 Task: Add a signature Logan Nelson containing Have a great National Family Caregivers Month, Logan Nelson to email address softage.6@softage.net and add a label Employee handbooks
Action: Mouse moved to (981, 57)
Screenshot: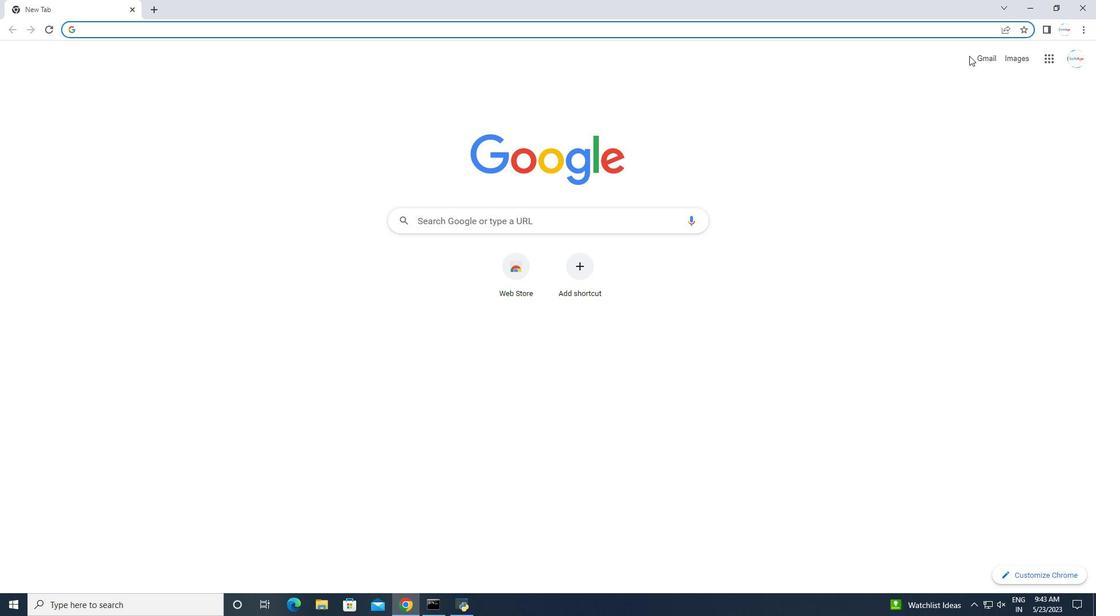 
Action: Mouse pressed left at (981, 57)
Screenshot: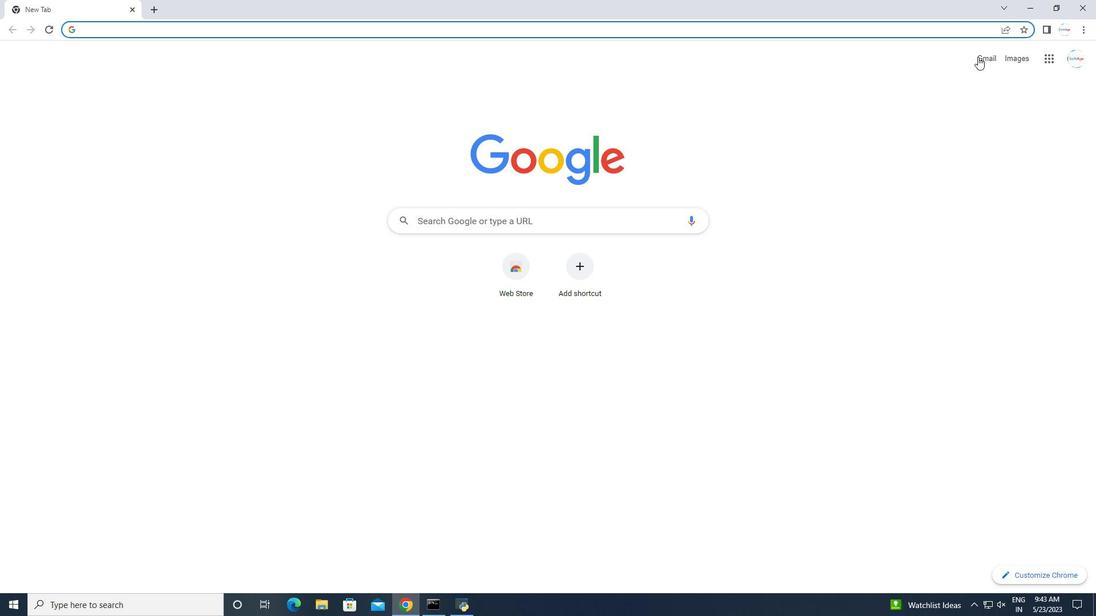 
Action: Mouse moved to (1019, 55)
Screenshot: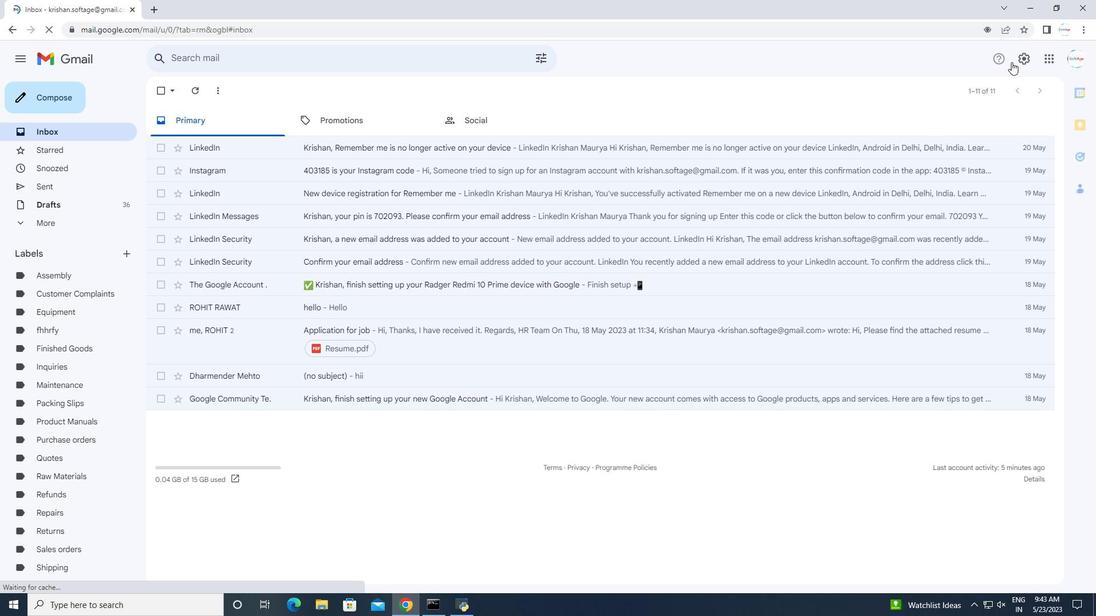 
Action: Mouse pressed left at (1019, 55)
Screenshot: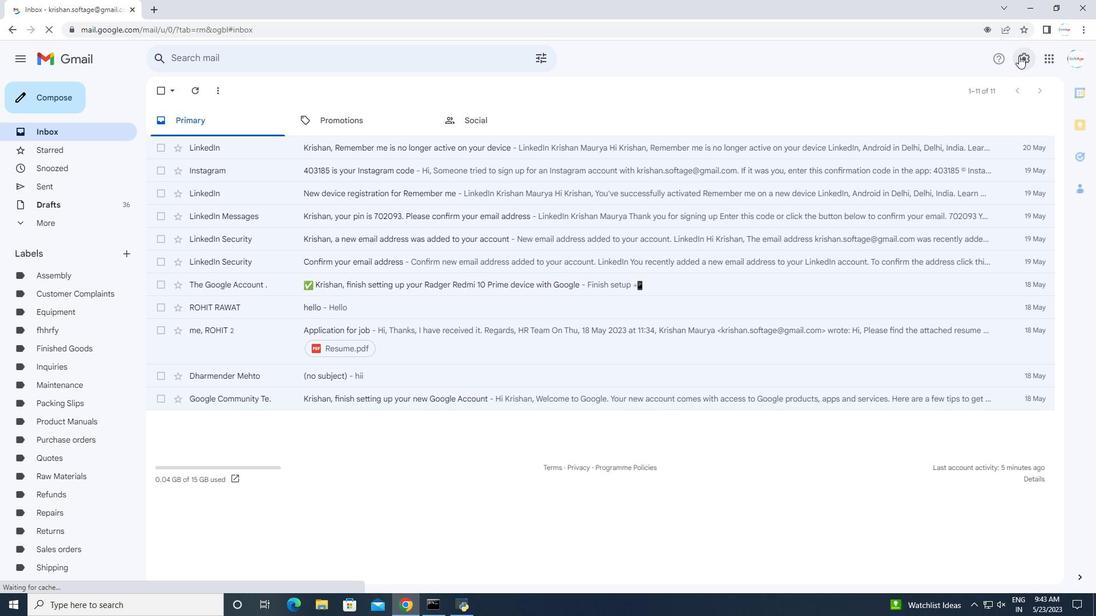 
Action: Mouse moved to (999, 115)
Screenshot: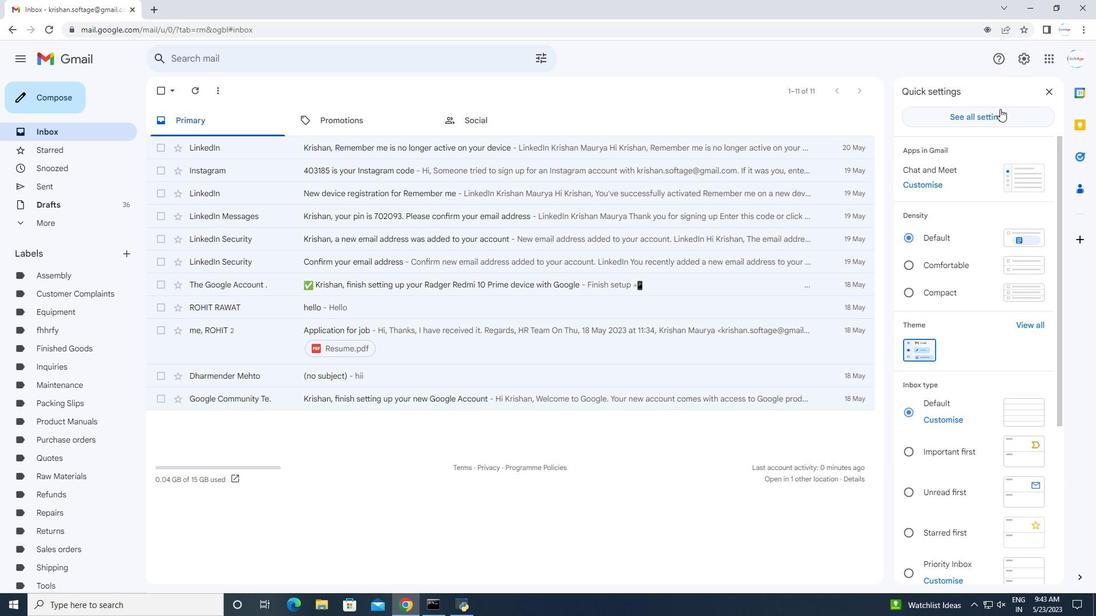
Action: Mouse pressed left at (999, 115)
Screenshot: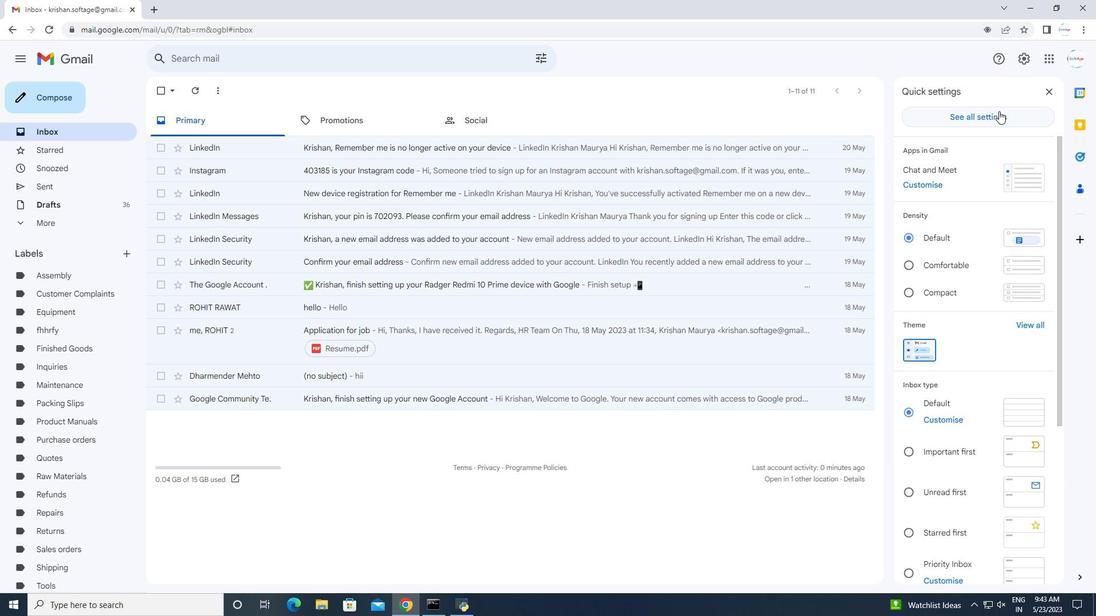 
Action: Mouse moved to (711, 286)
Screenshot: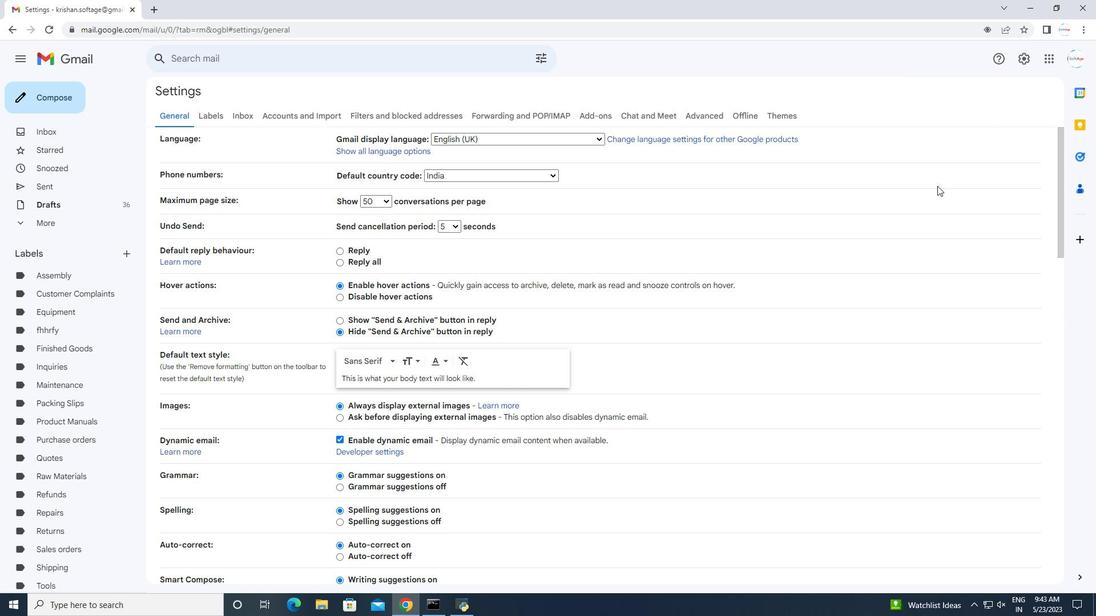 
Action: Mouse scrolled (711, 285) with delta (0, 0)
Screenshot: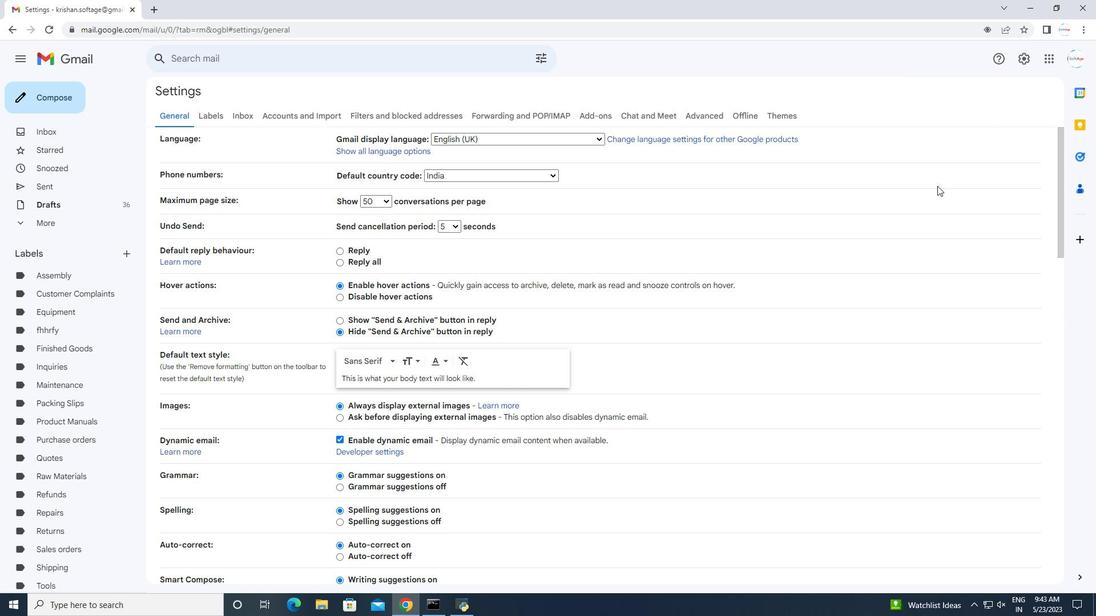 
Action: Mouse moved to (709, 287)
Screenshot: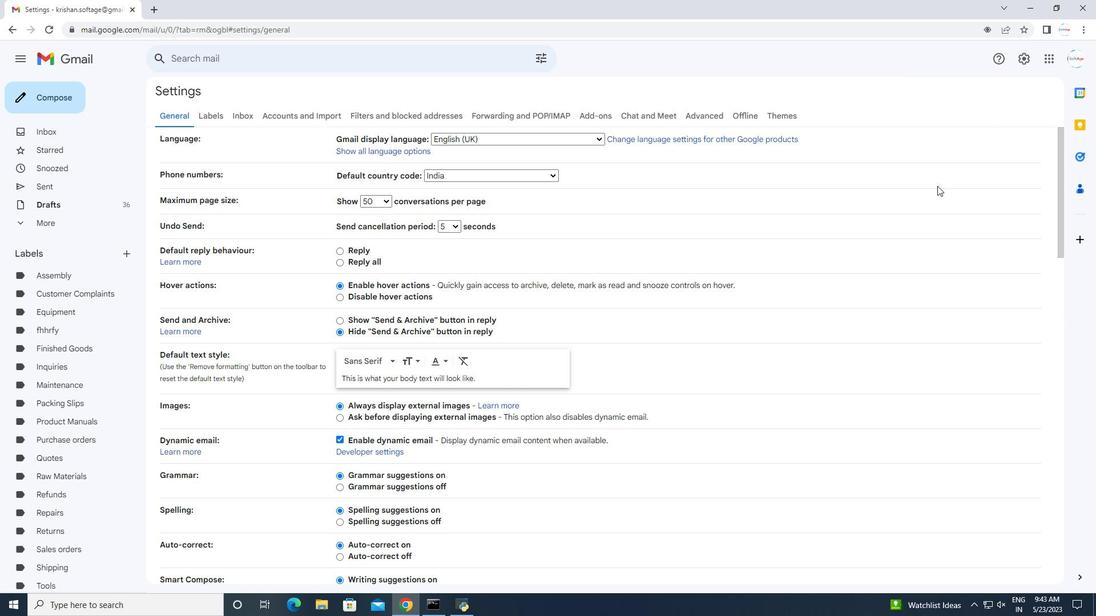 
Action: Mouse scrolled (709, 286) with delta (0, 0)
Screenshot: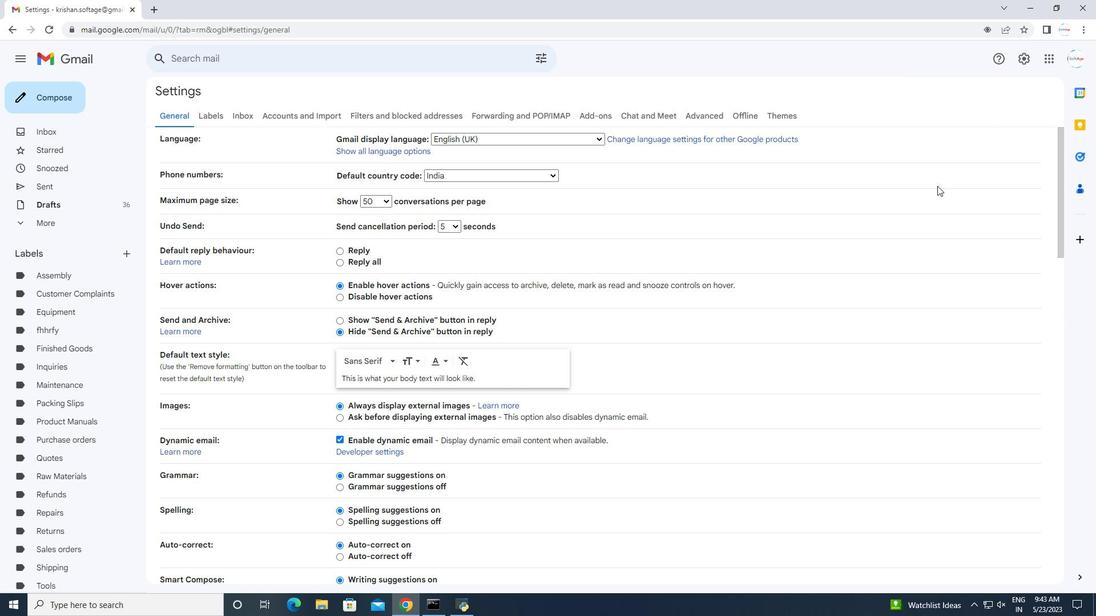 
Action: Mouse scrolled (709, 286) with delta (0, 0)
Screenshot: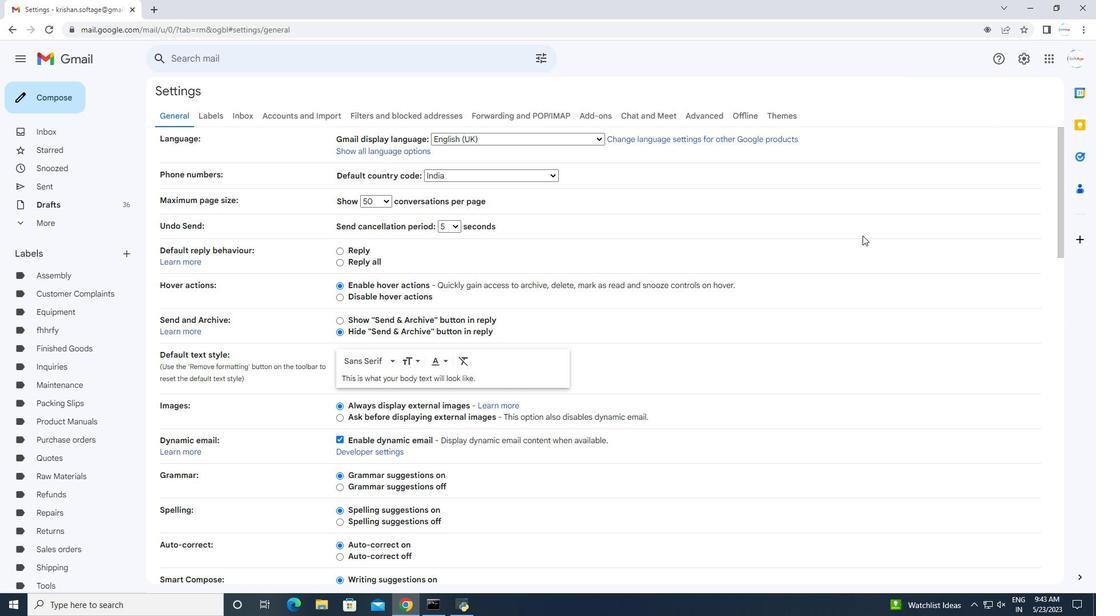 
Action: Mouse scrolled (709, 286) with delta (0, 0)
Screenshot: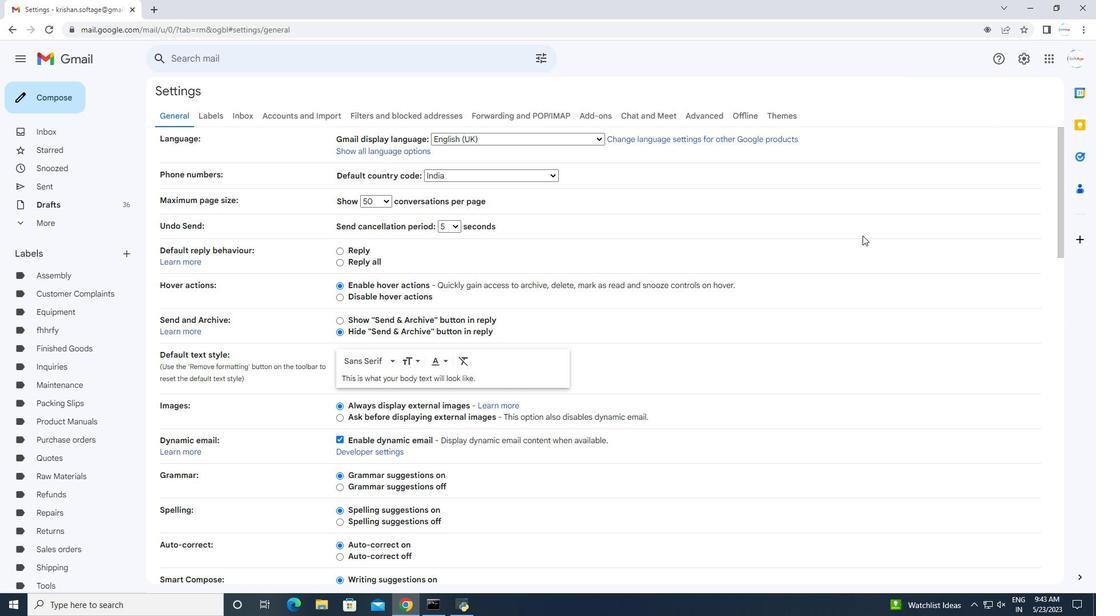 
Action: Mouse scrolled (709, 286) with delta (0, 0)
Screenshot: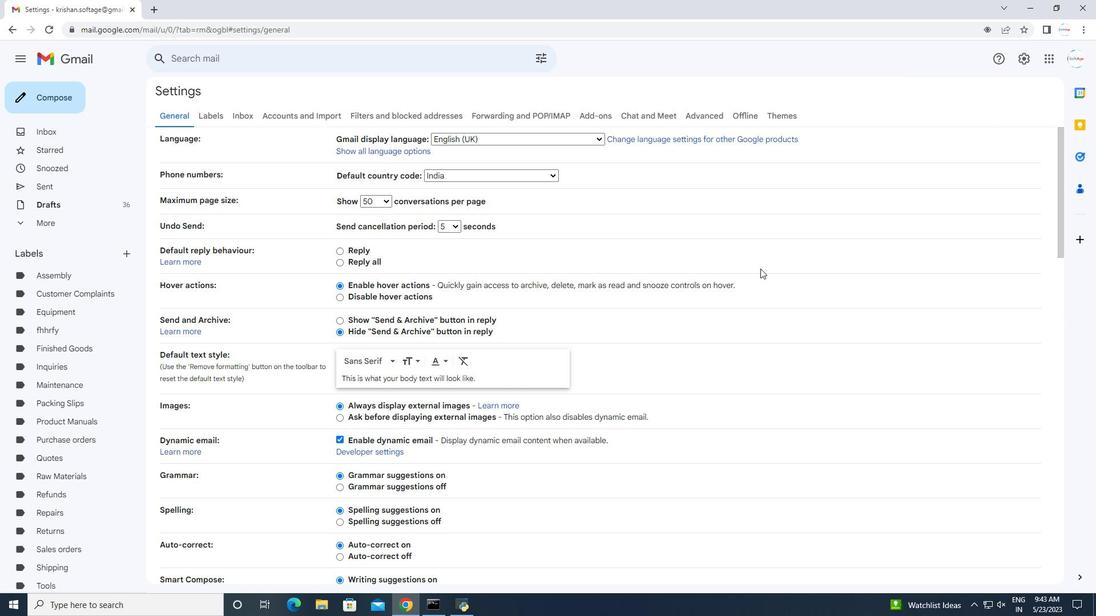 
Action: Mouse scrolled (709, 286) with delta (0, 0)
Screenshot: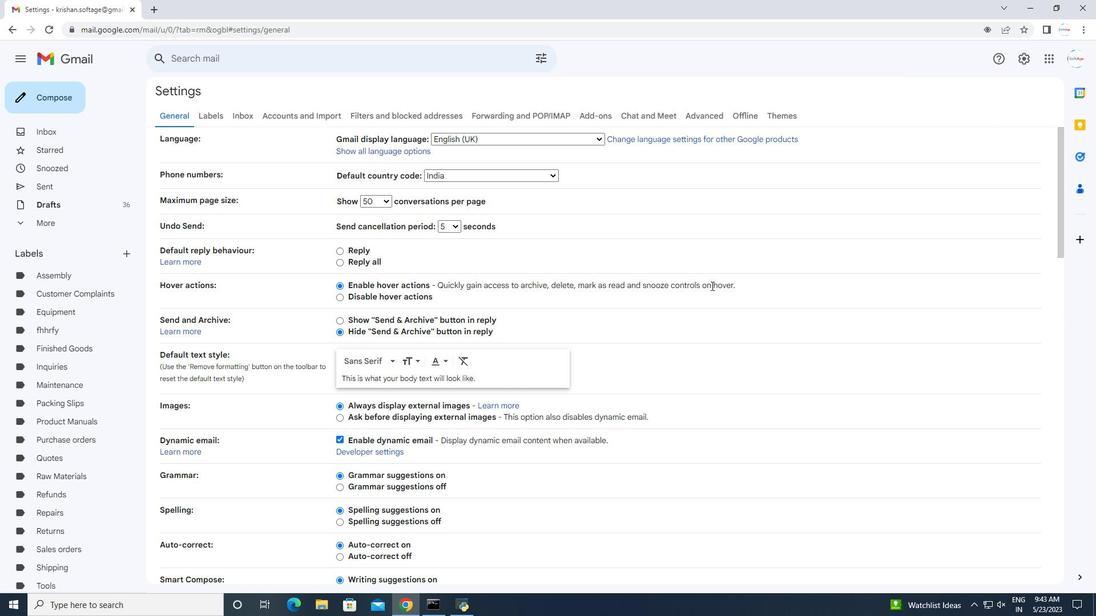 
Action: Mouse moved to (708, 290)
Screenshot: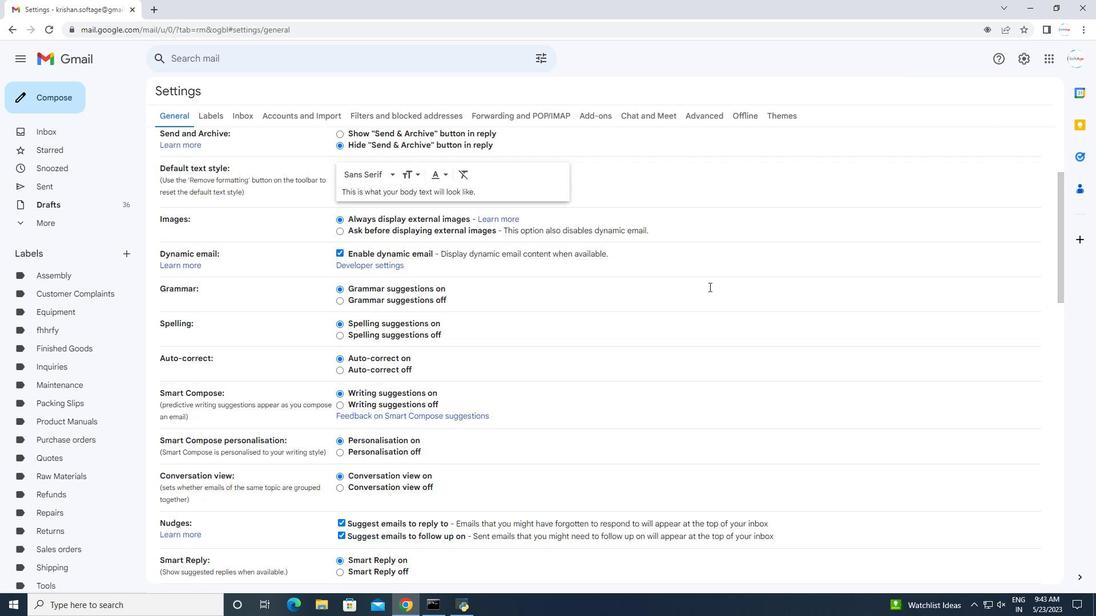 
Action: Mouse scrolled (708, 289) with delta (0, 0)
Screenshot: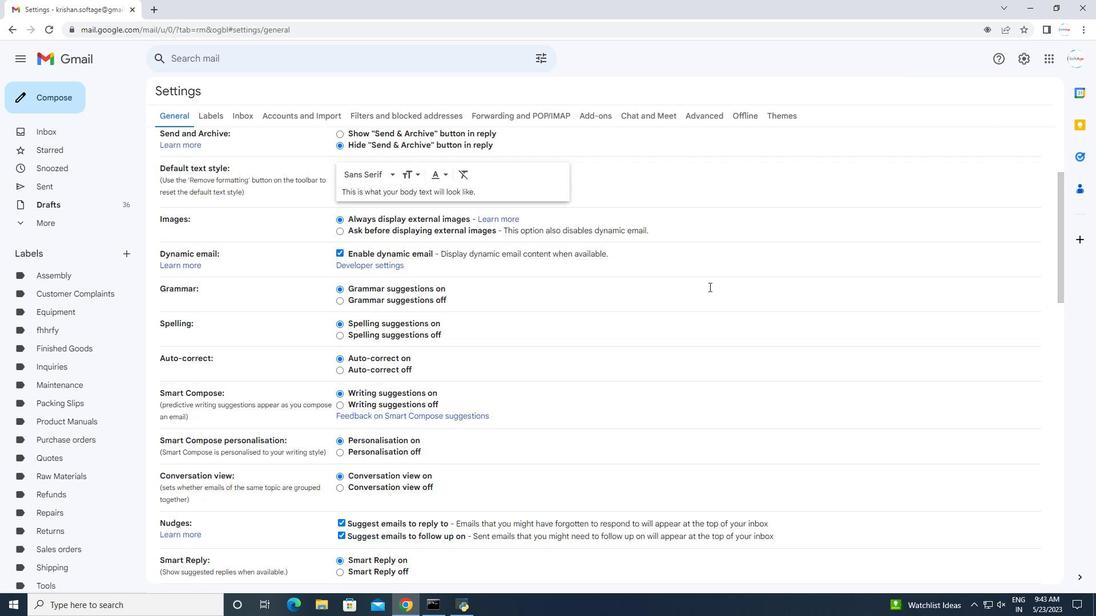 
Action: Mouse moved to (708, 291)
Screenshot: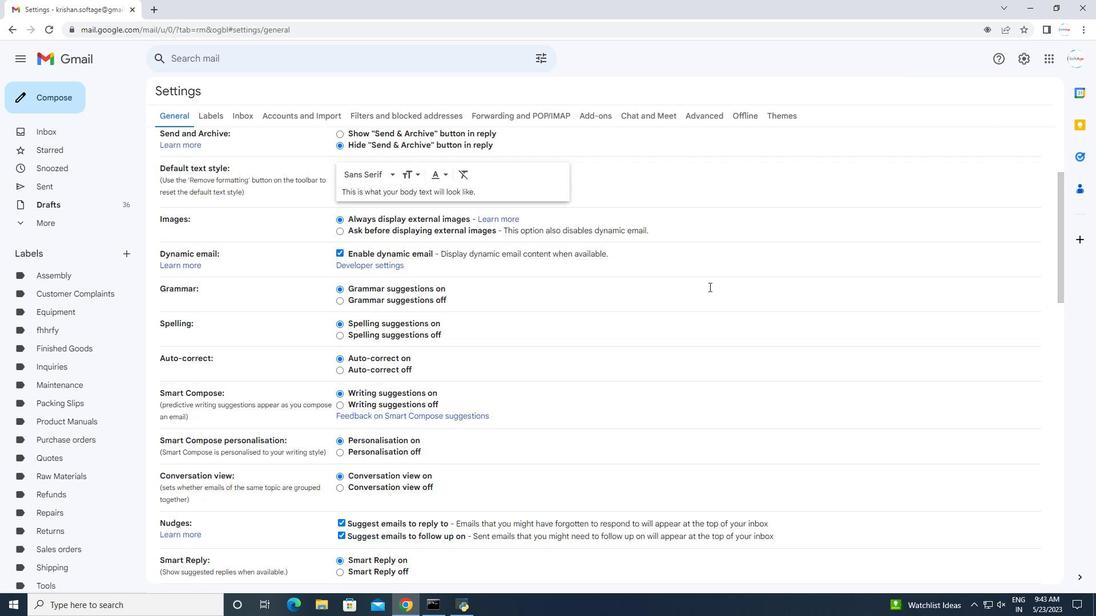 
Action: Mouse scrolled (708, 290) with delta (0, 0)
Screenshot: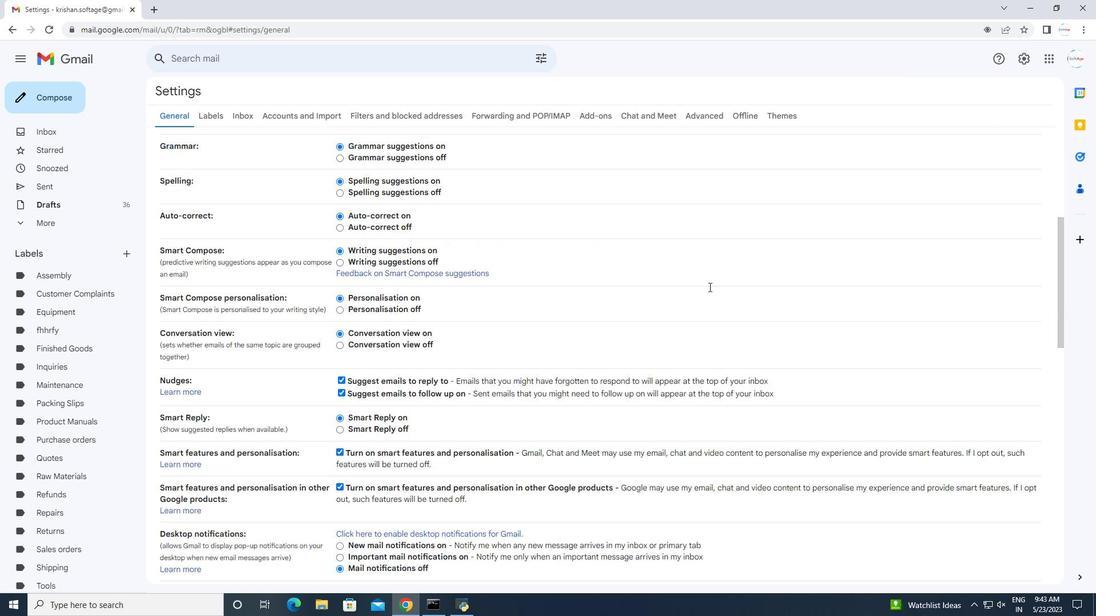 
Action: Mouse scrolled (708, 290) with delta (0, 0)
Screenshot: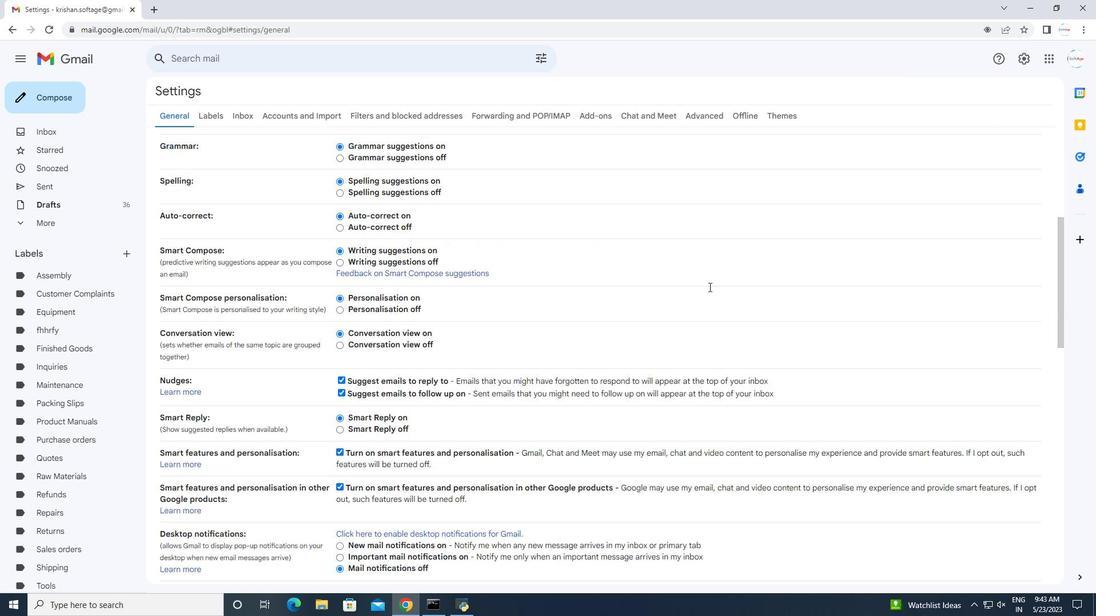 
Action: Mouse scrolled (708, 290) with delta (0, 0)
Screenshot: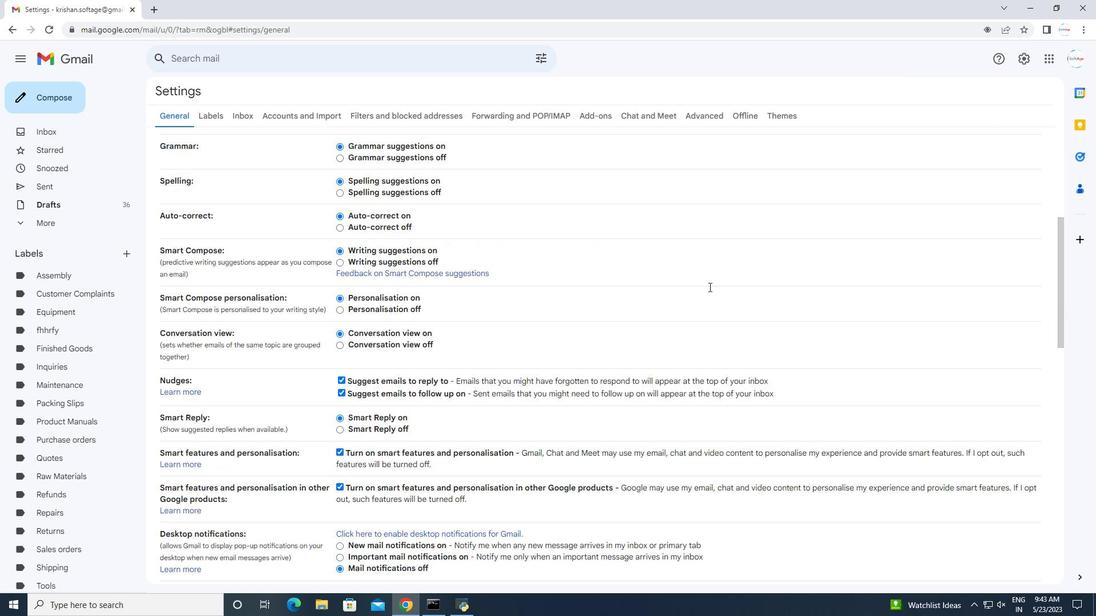 
Action: Mouse moved to (701, 303)
Screenshot: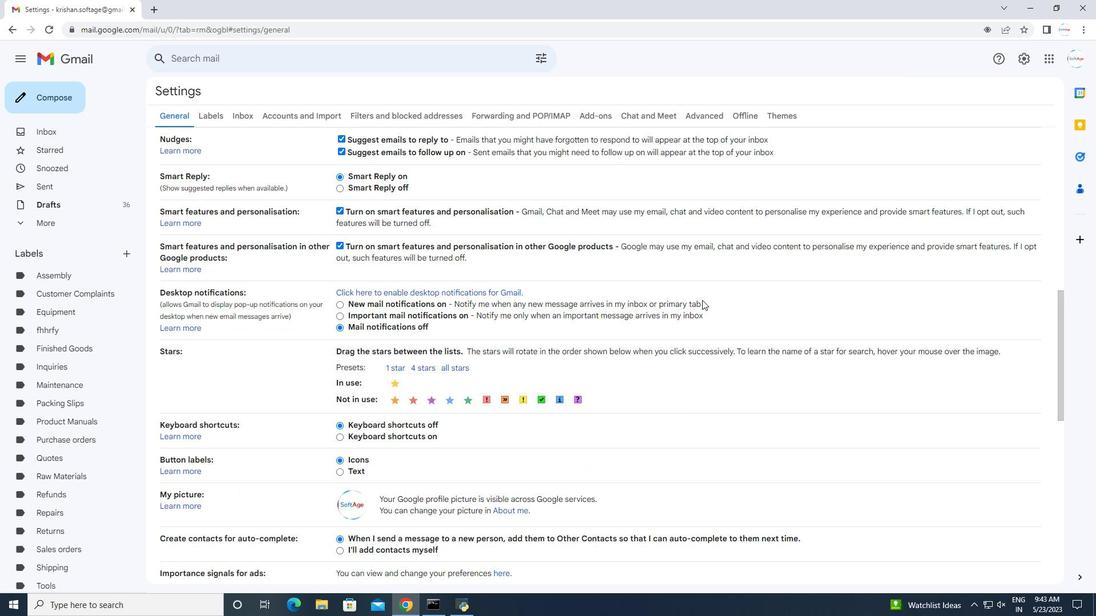 
Action: Mouse scrolled (701, 302) with delta (0, 0)
Screenshot: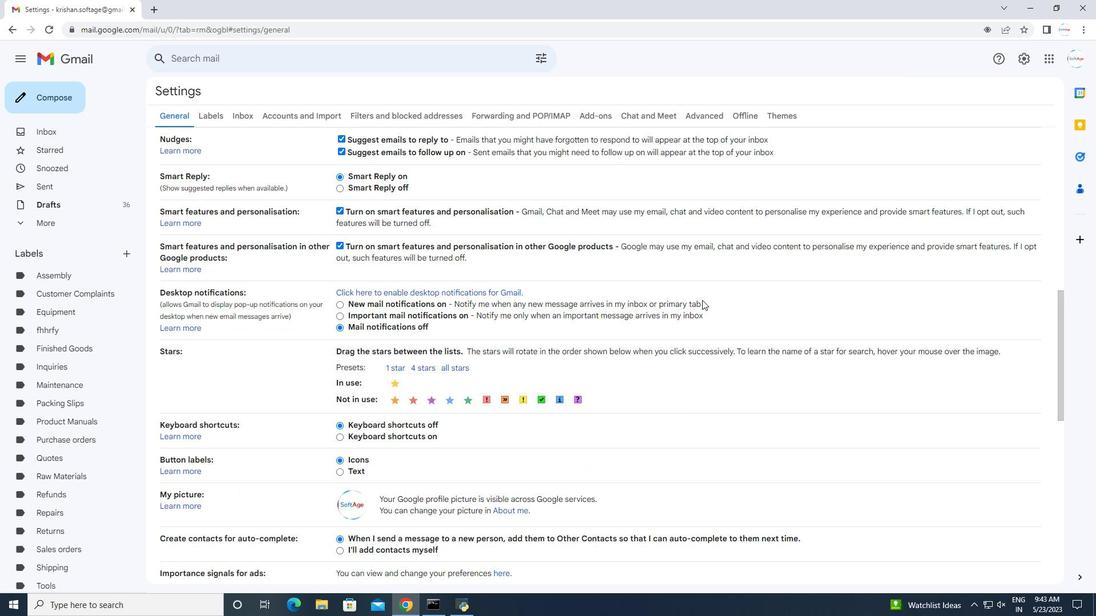 
Action: Mouse scrolled (701, 302) with delta (0, 0)
Screenshot: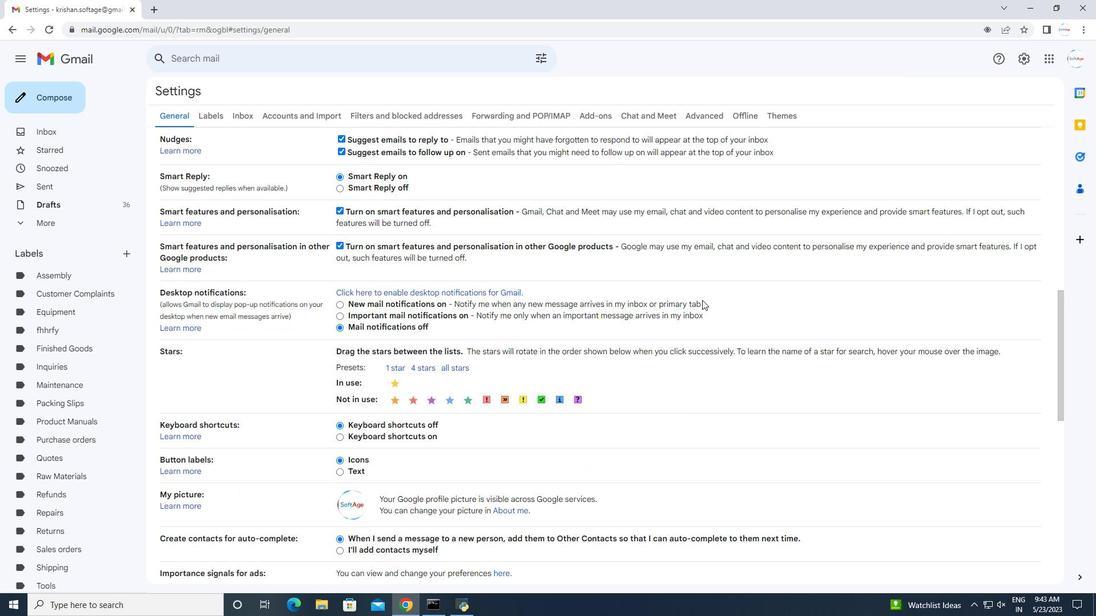 
Action: Mouse scrolled (701, 302) with delta (0, 0)
Screenshot: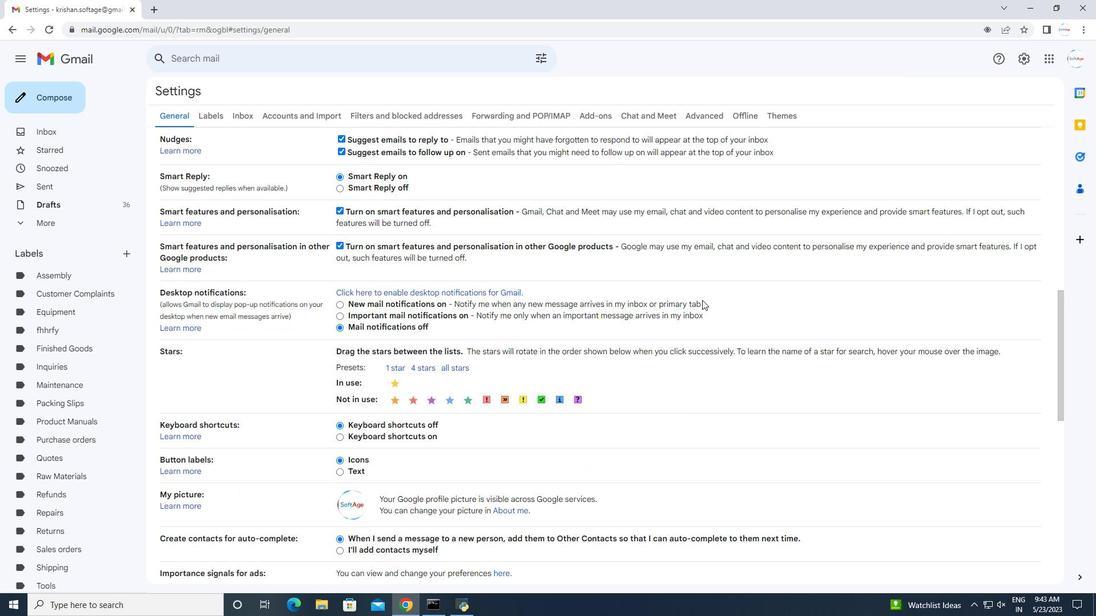 
Action: Mouse moved to (689, 318)
Screenshot: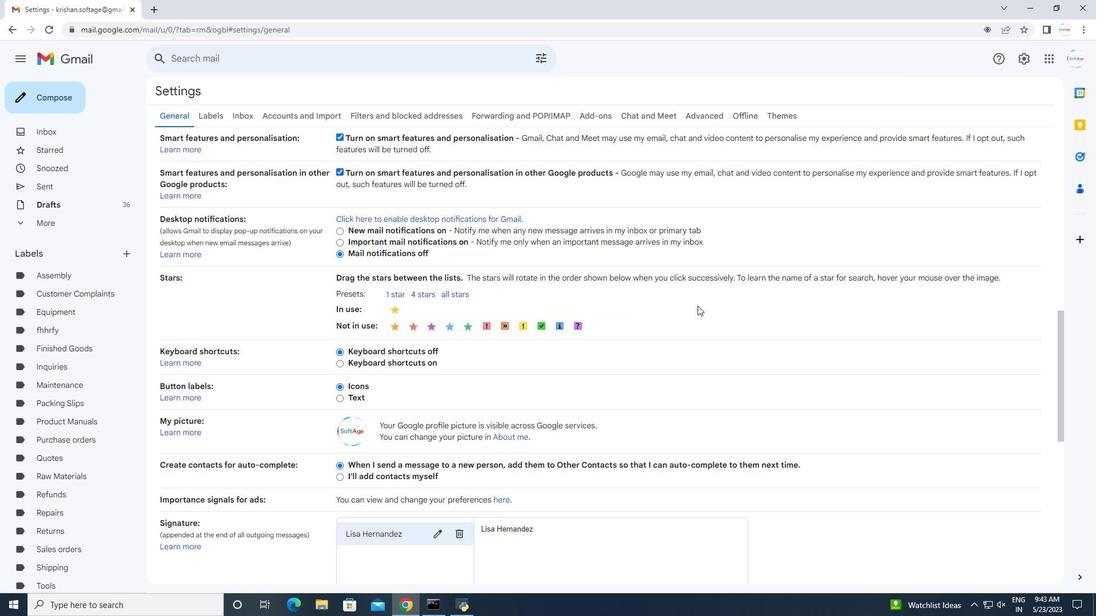 
Action: Mouse scrolled (689, 317) with delta (0, 0)
Screenshot: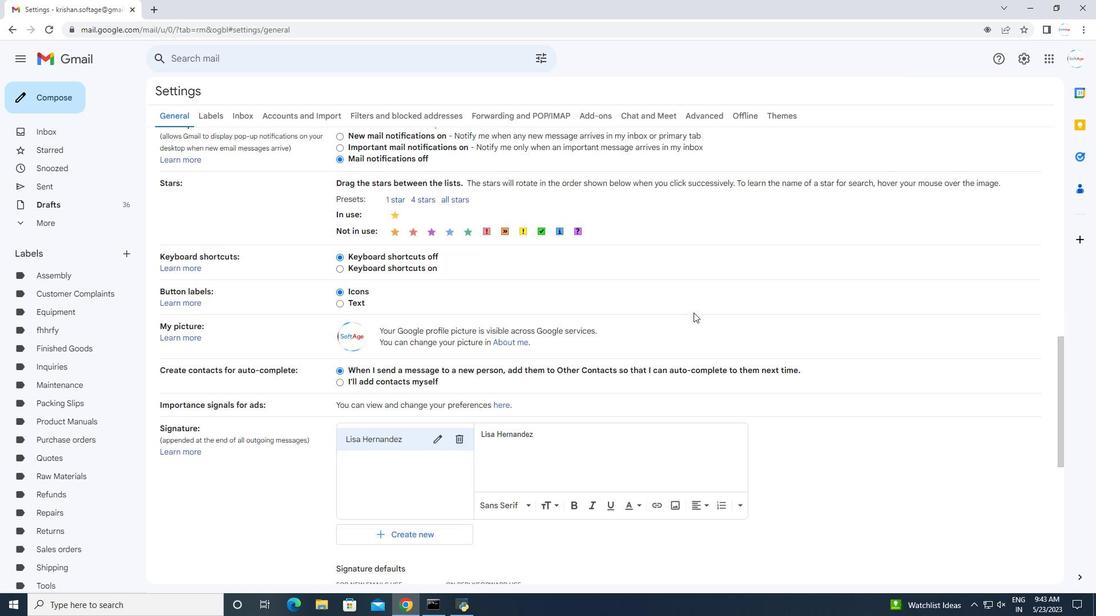 
Action: Mouse moved to (689, 319)
Screenshot: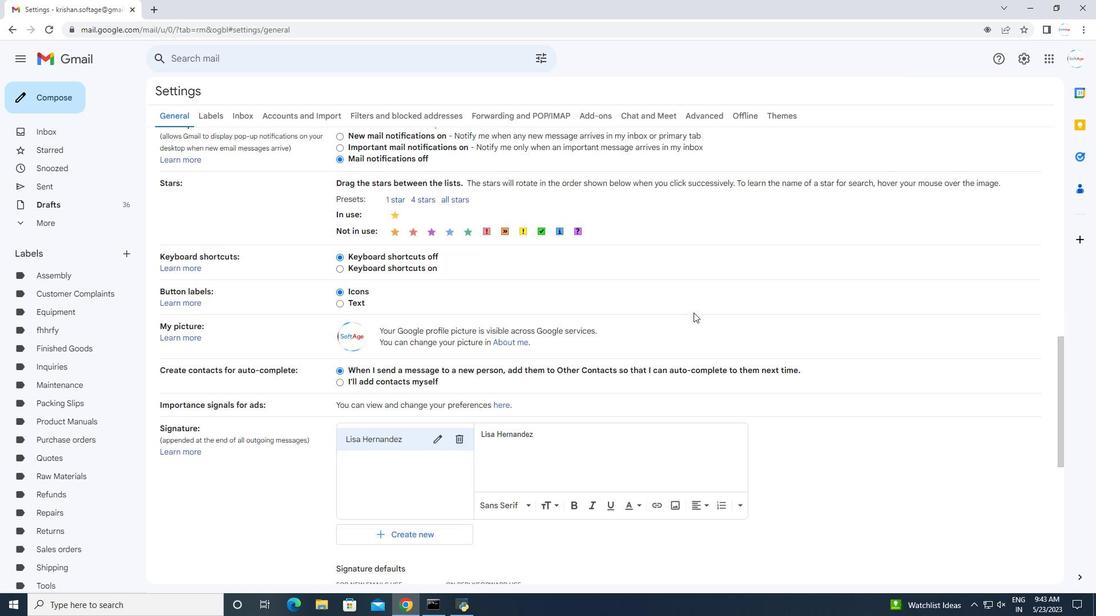 
Action: Mouse scrolled (689, 319) with delta (0, 0)
Screenshot: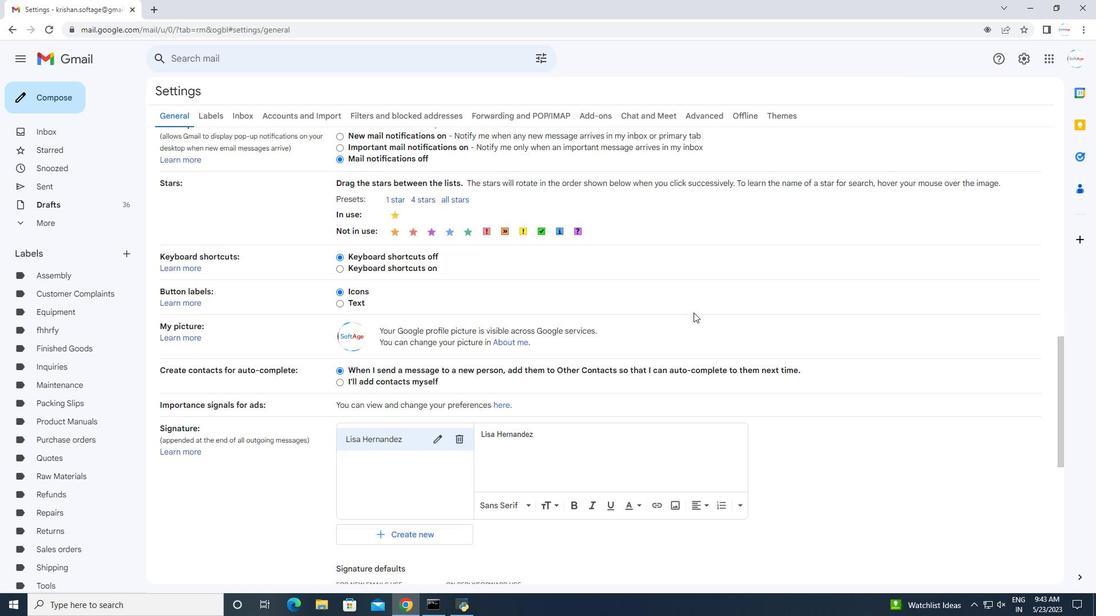 
Action: Mouse moved to (689, 319)
Screenshot: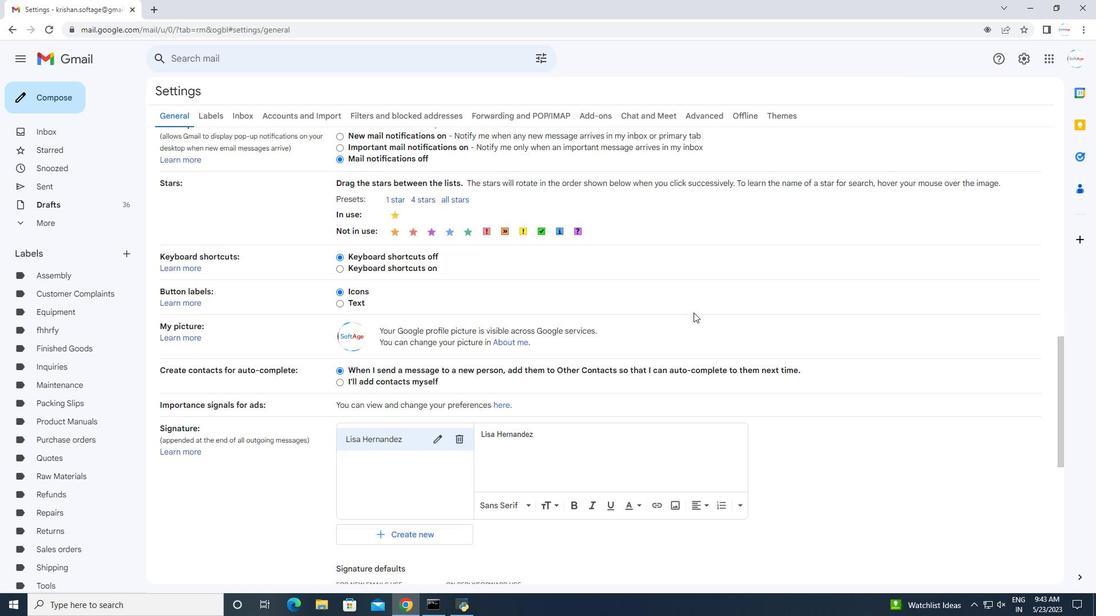 
Action: Mouse scrolled (689, 319) with delta (0, 0)
Screenshot: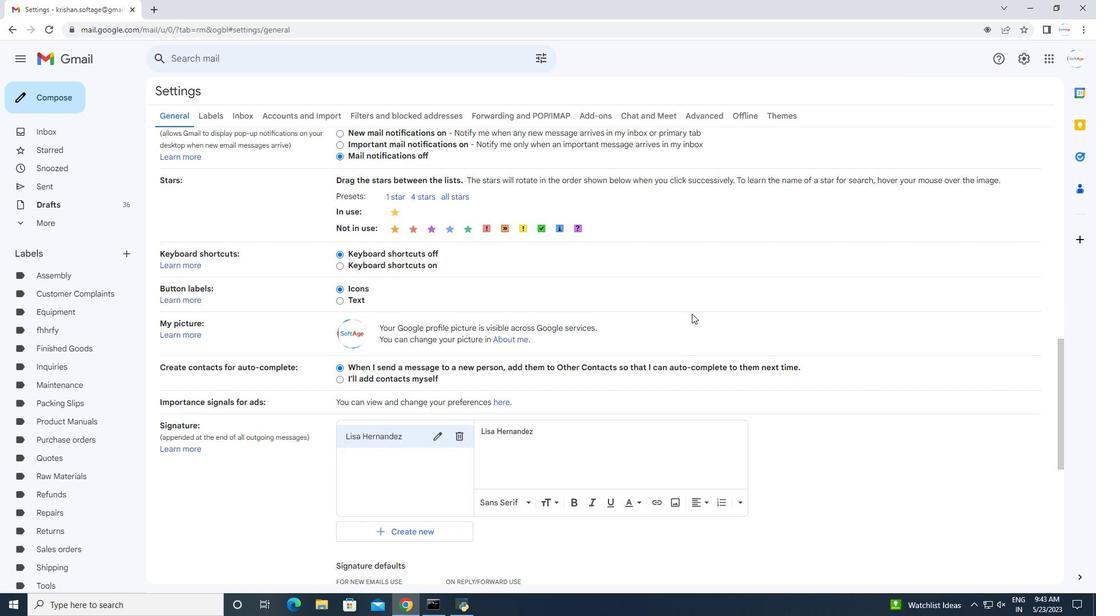 
Action: Mouse moved to (447, 362)
Screenshot: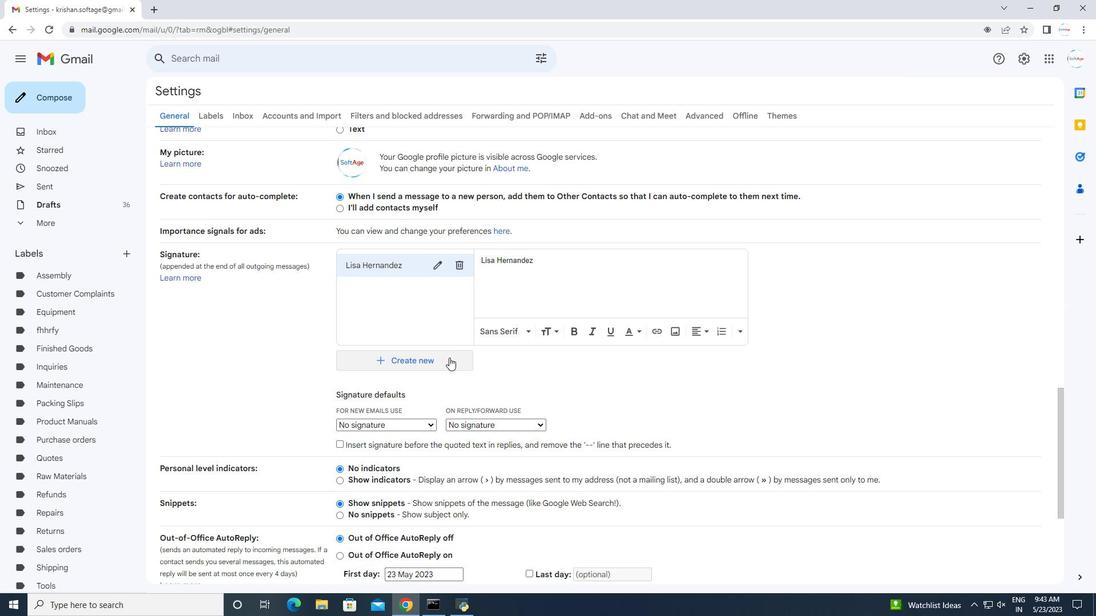 
Action: Mouse pressed left at (447, 362)
Screenshot: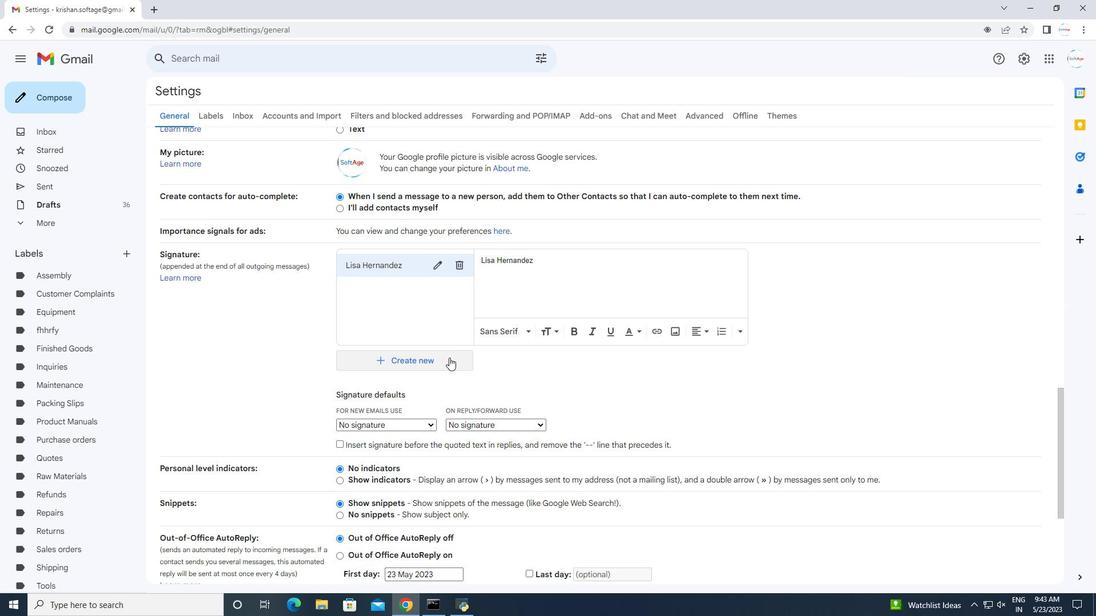 
Action: Mouse moved to (460, 312)
Screenshot: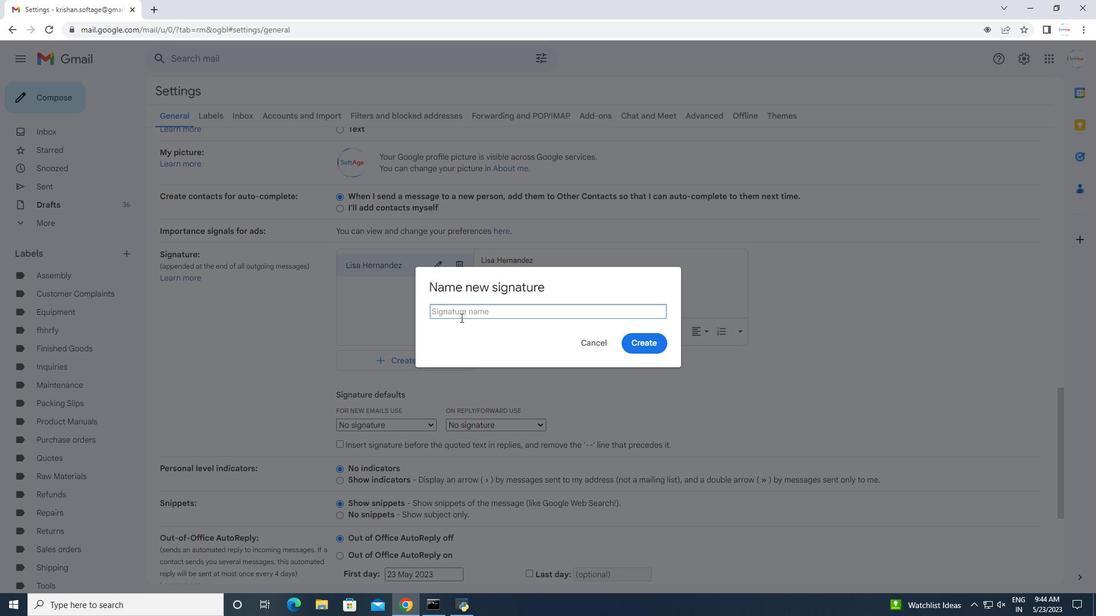 
Action: Mouse pressed left at (460, 312)
Screenshot: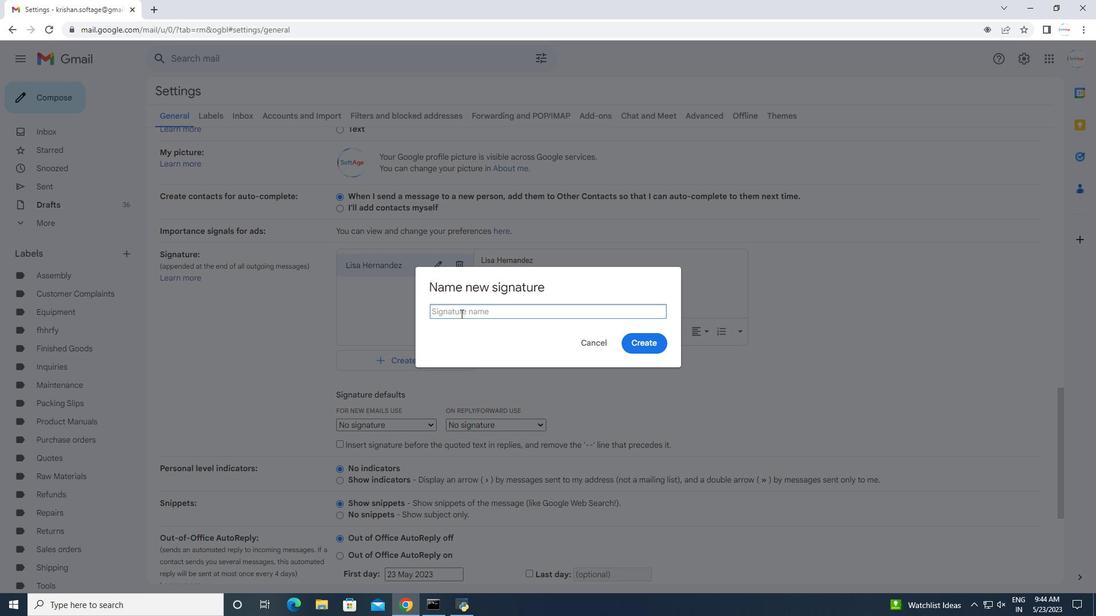 
Action: Mouse moved to (460, 312)
Screenshot: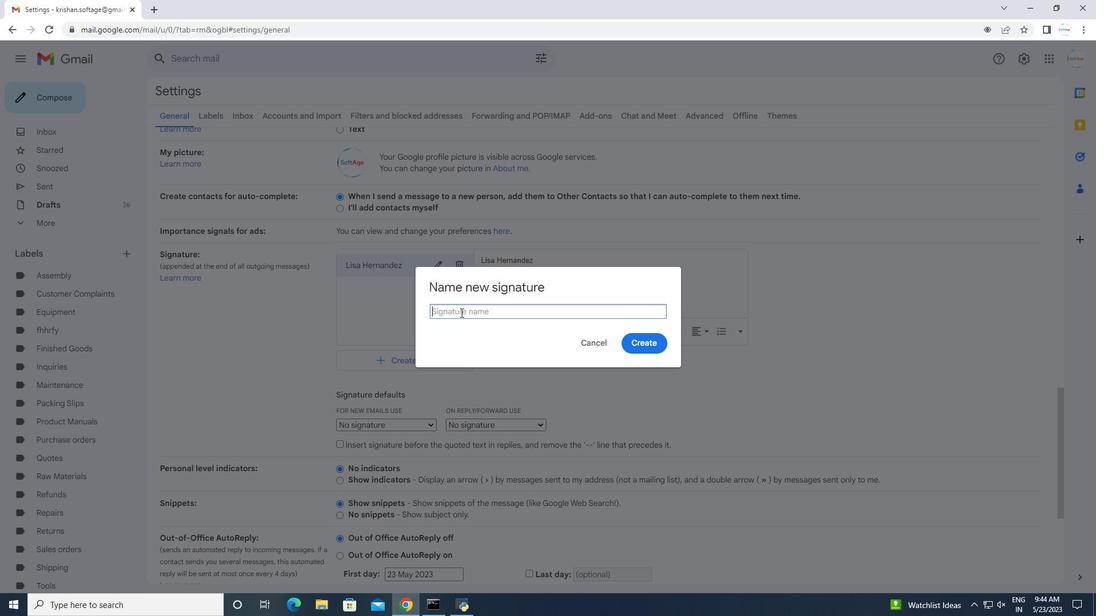 
Action: Key pressed <Key.shift>Logan<Key.space><Key.shift>Nelson
Screenshot: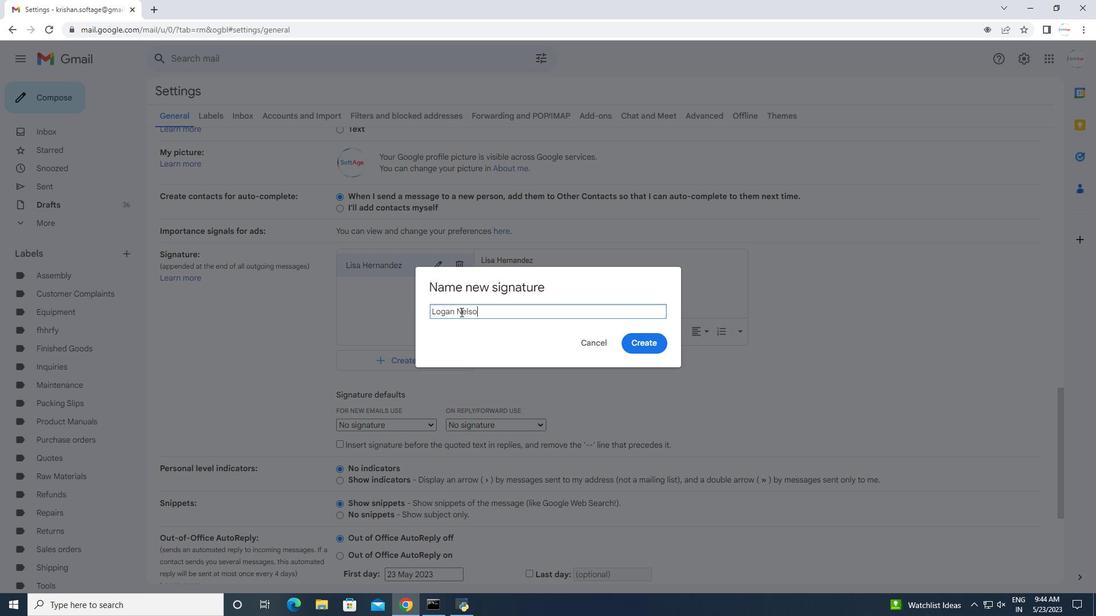 
Action: Mouse moved to (633, 344)
Screenshot: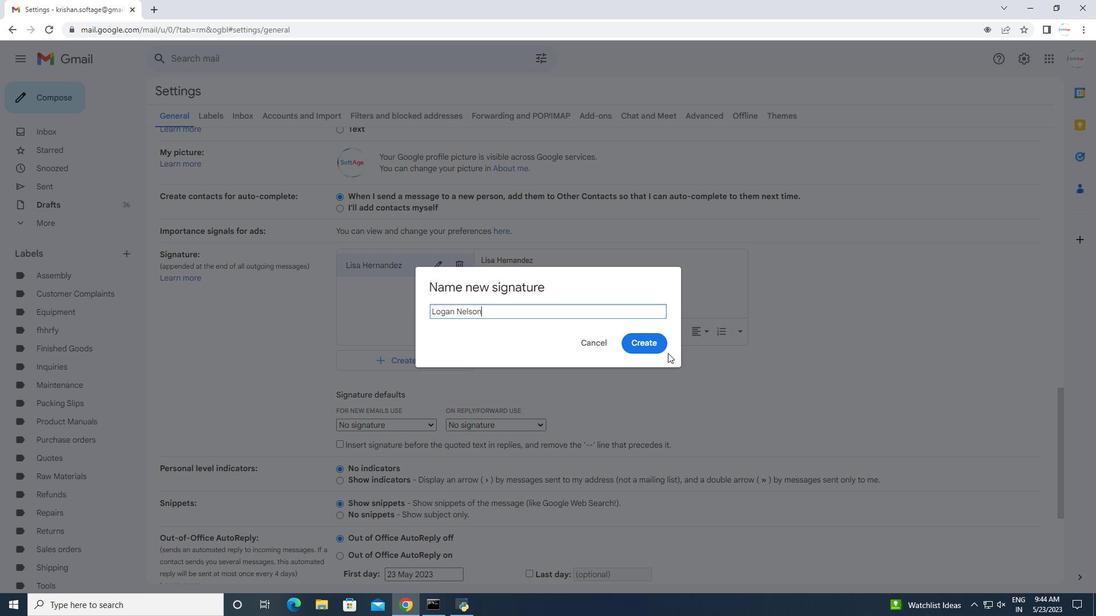 
Action: Mouse pressed left at (633, 344)
Screenshot: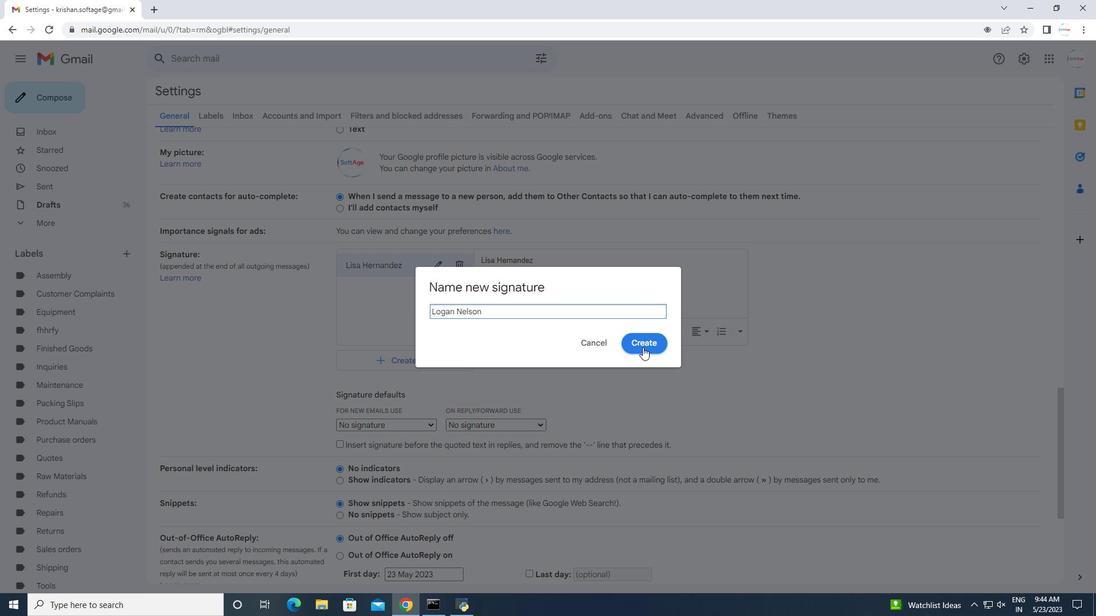 
Action: Mouse moved to (537, 278)
Screenshot: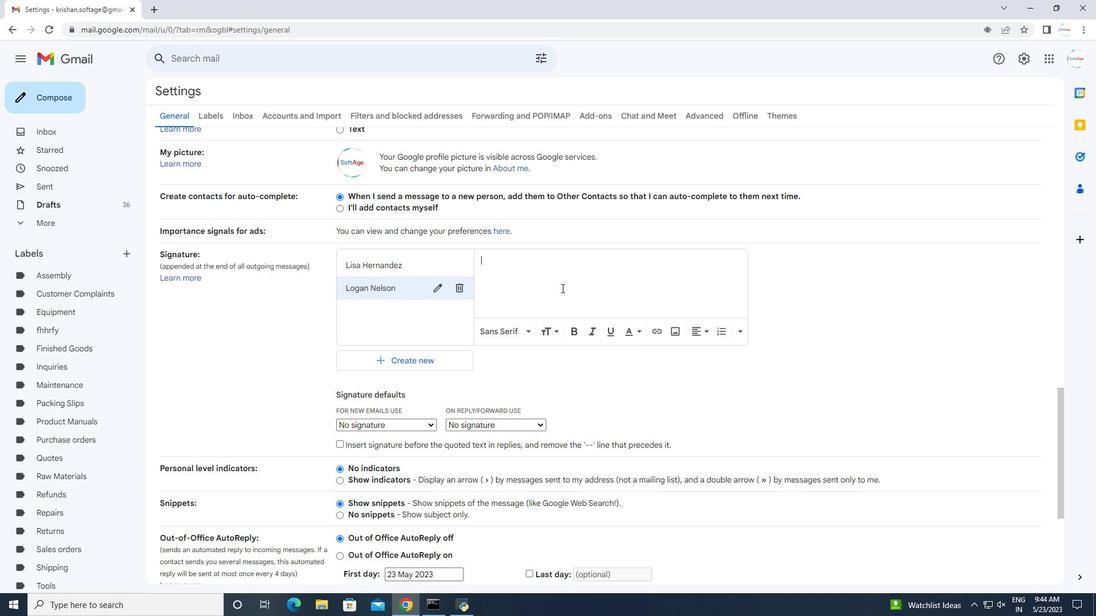 
Action: Mouse pressed left at (537, 278)
Screenshot: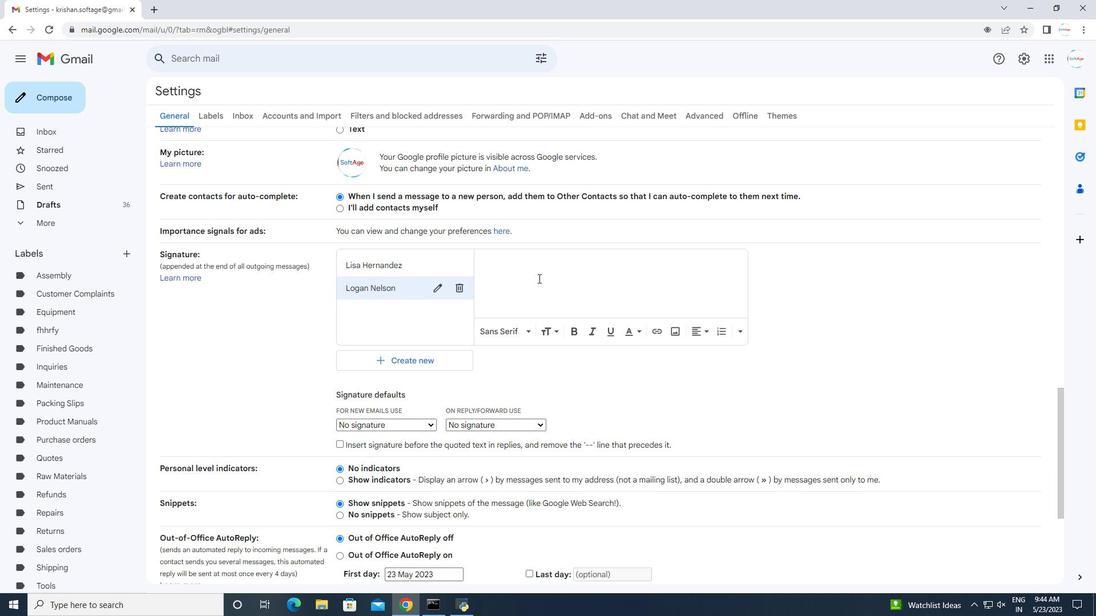 
Action: Key pressed <Key.shift><Key.shift><Key.shift><Key.shift><Key.shift><Key.shift><Key.shift><Key.shift><Key.shift><Key.shift><Key.shift><Key.shift><Key.shift><Key.shift><Key.shift><Key.shift><Key.shift><Key.shift><Key.shift>Nelson<Key.space><Key.backspace><Key.backspace><Key.backspace><Key.backspace><Key.backspace><Key.backspace><Key.backspace><Key.backspace><Key.backspace><Key.backspace><Key.backspace><Key.backspace><Key.backspace><Key.backspace><Key.backspace><Key.backspace><Key.shift>Logan<Key.space><Key.shift>Nelson
Screenshot: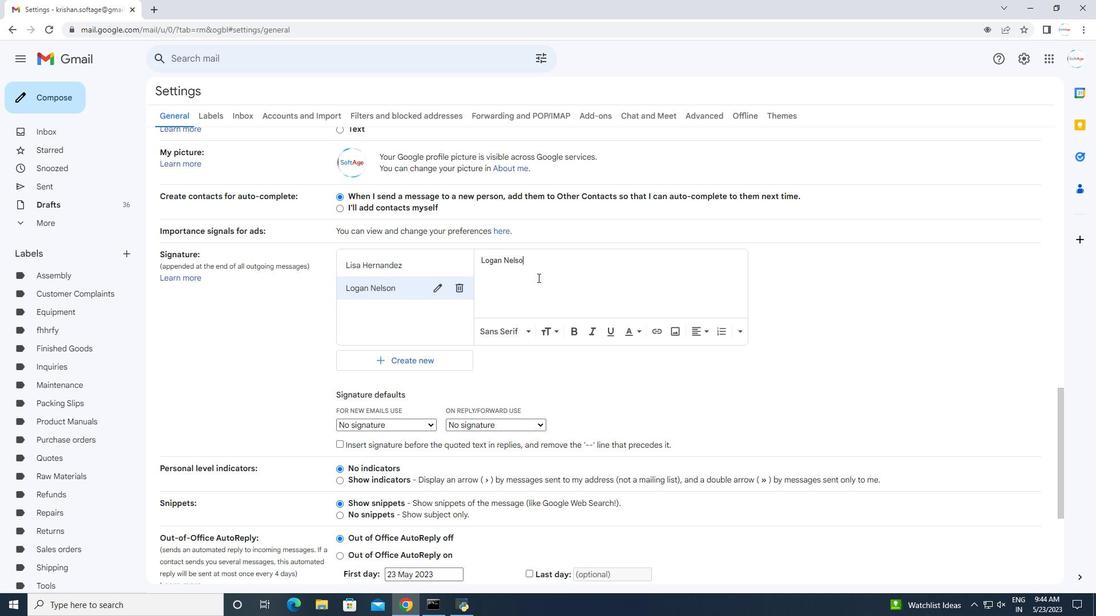 
Action: Mouse moved to (537, 296)
Screenshot: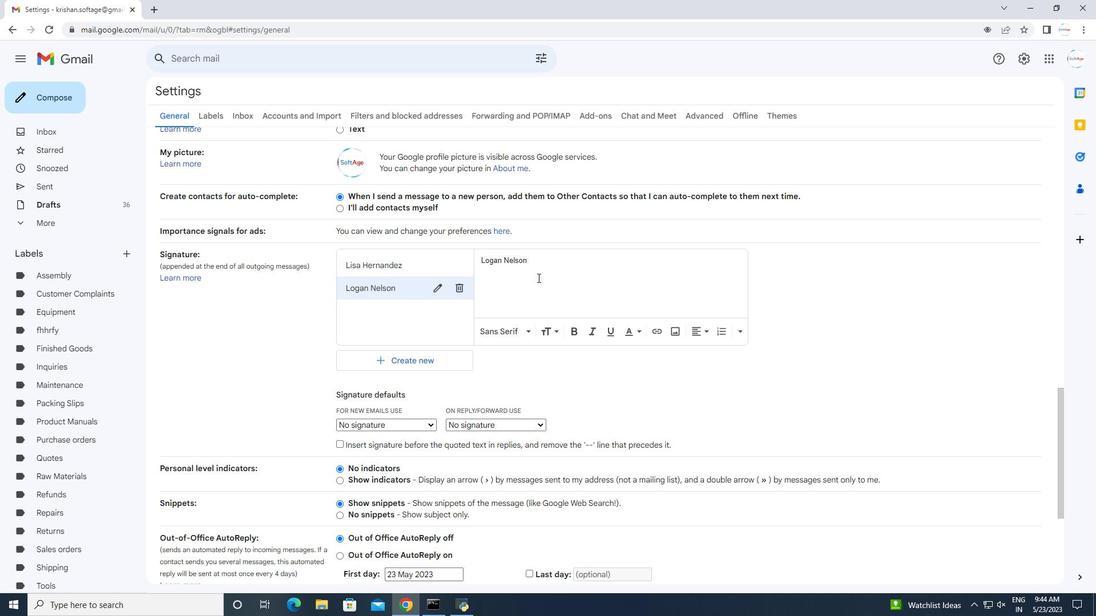 
Action: Mouse scrolled (537, 296) with delta (0, 0)
Screenshot: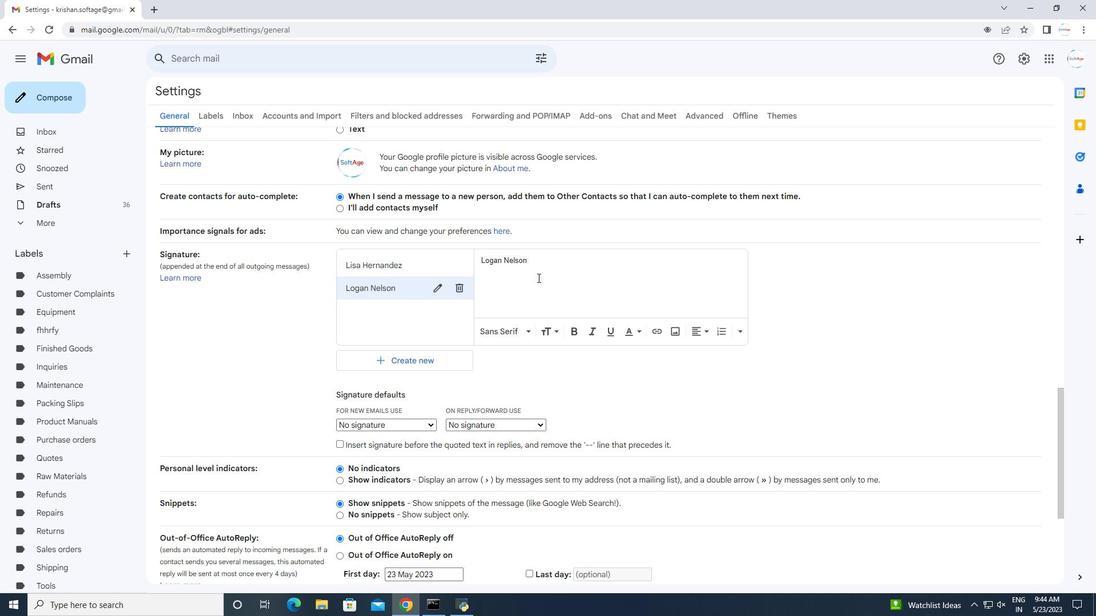 
Action: Mouse moved to (538, 308)
Screenshot: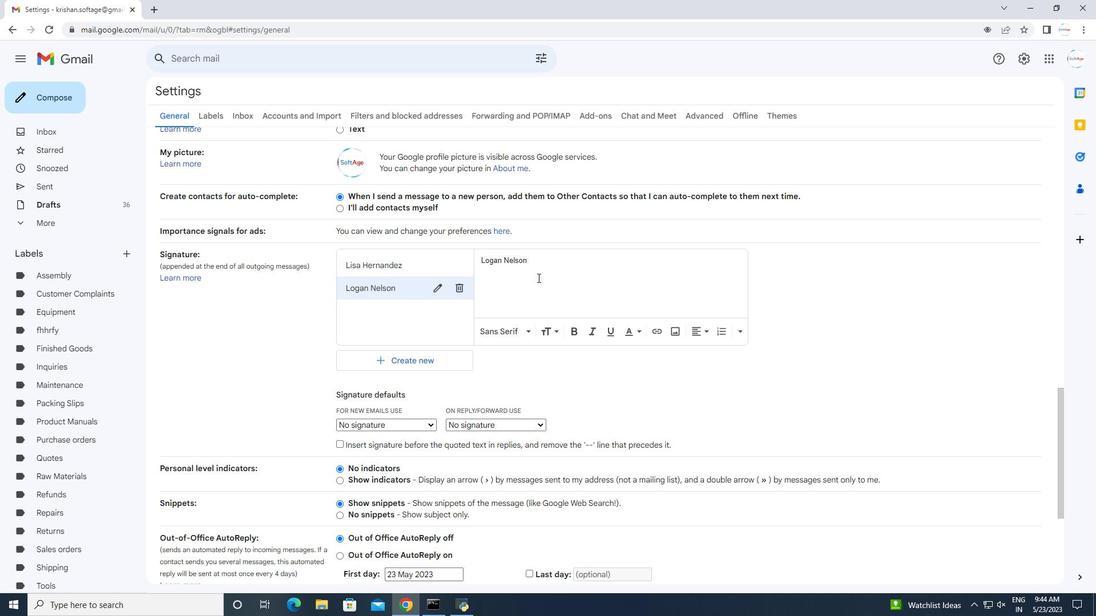 
Action: Mouse scrolled (538, 307) with delta (0, 0)
Screenshot: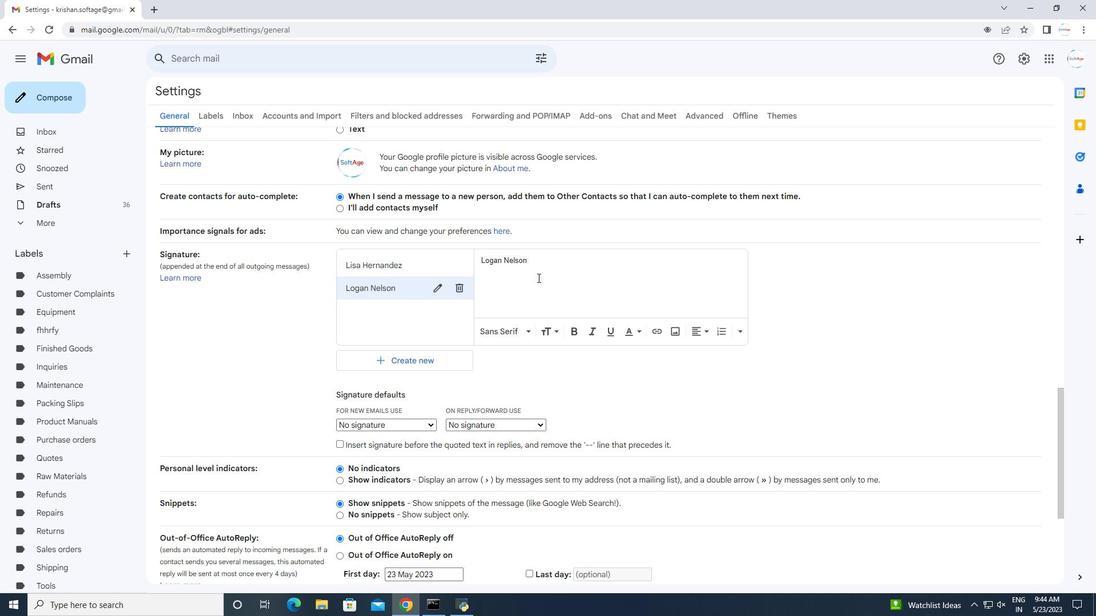
Action: Mouse moved to (539, 315)
Screenshot: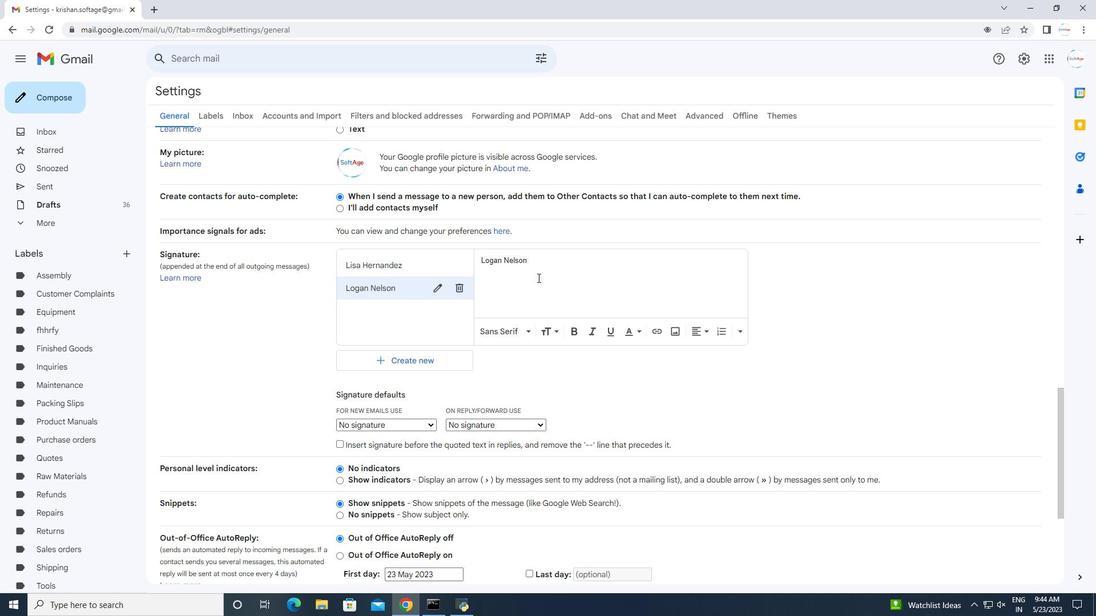 
Action: Mouse scrolled (539, 314) with delta (0, 0)
Screenshot: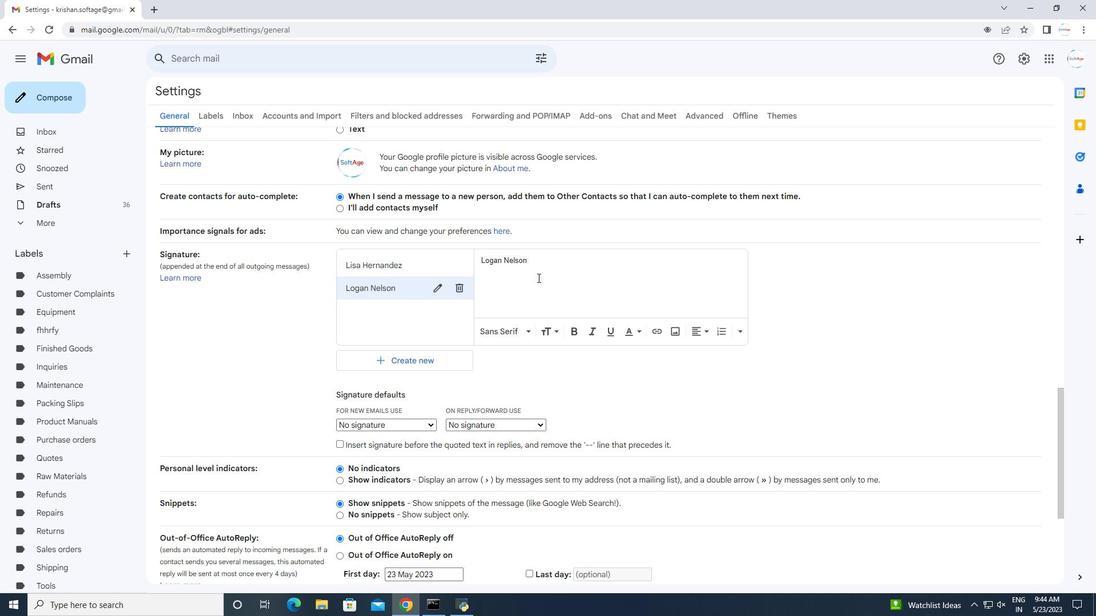 
Action: Mouse moved to (540, 326)
Screenshot: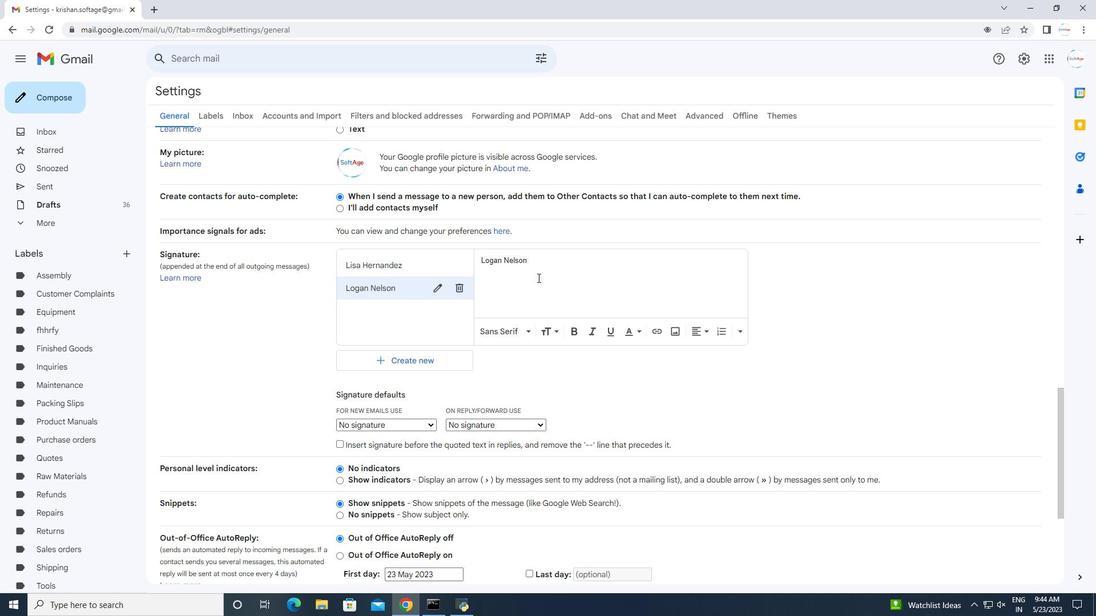 
Action: Mouse scrolled (540, 320) with delta (0, 0)
Screenshot: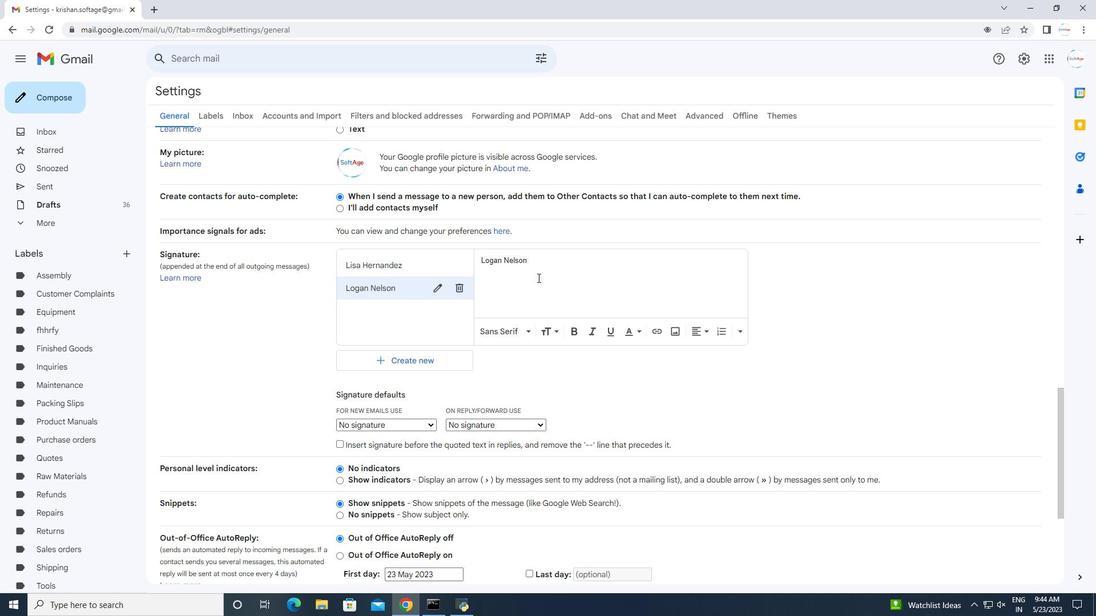 
Action: Mouse moved to (541, 327)
Screenshot: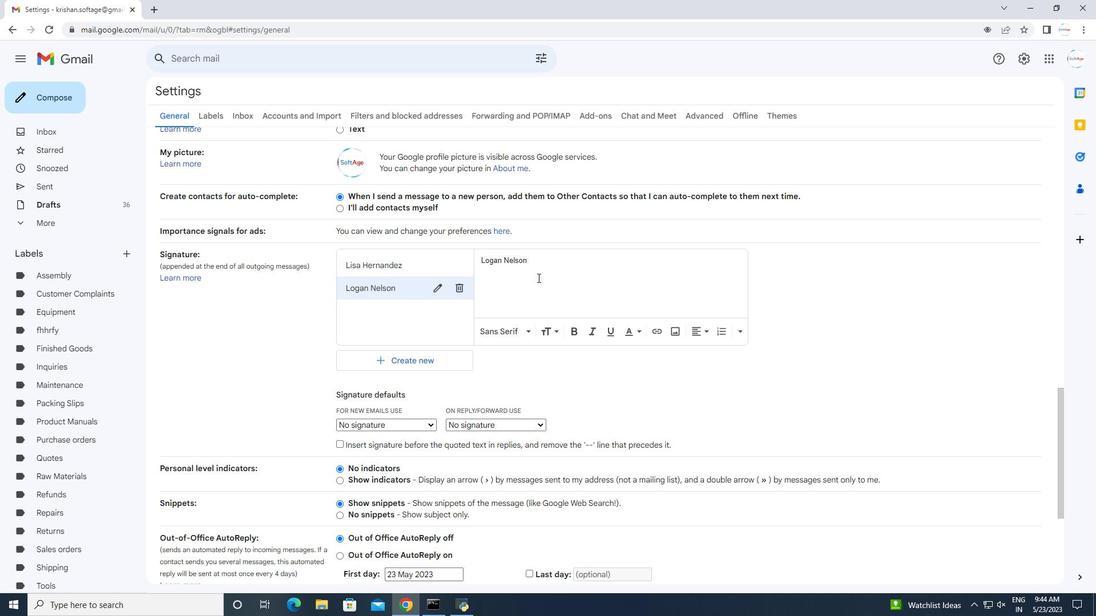 
Action: Mouse scrolled (540, 326) with delta (0, 0)
Screenshot: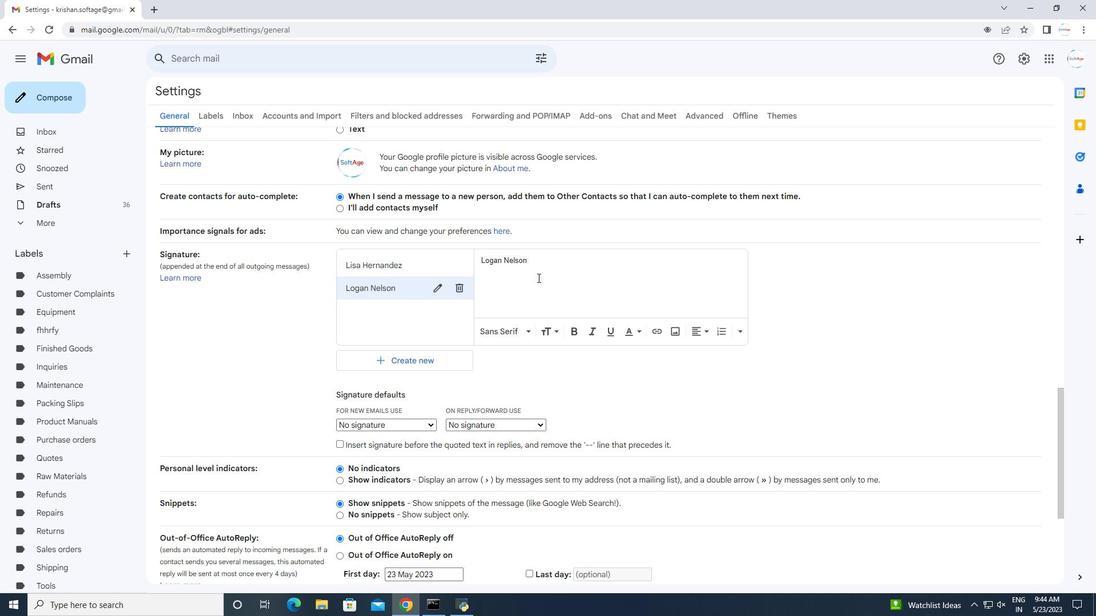 
Action: Mouse moved to (541, 334)
Screenshot: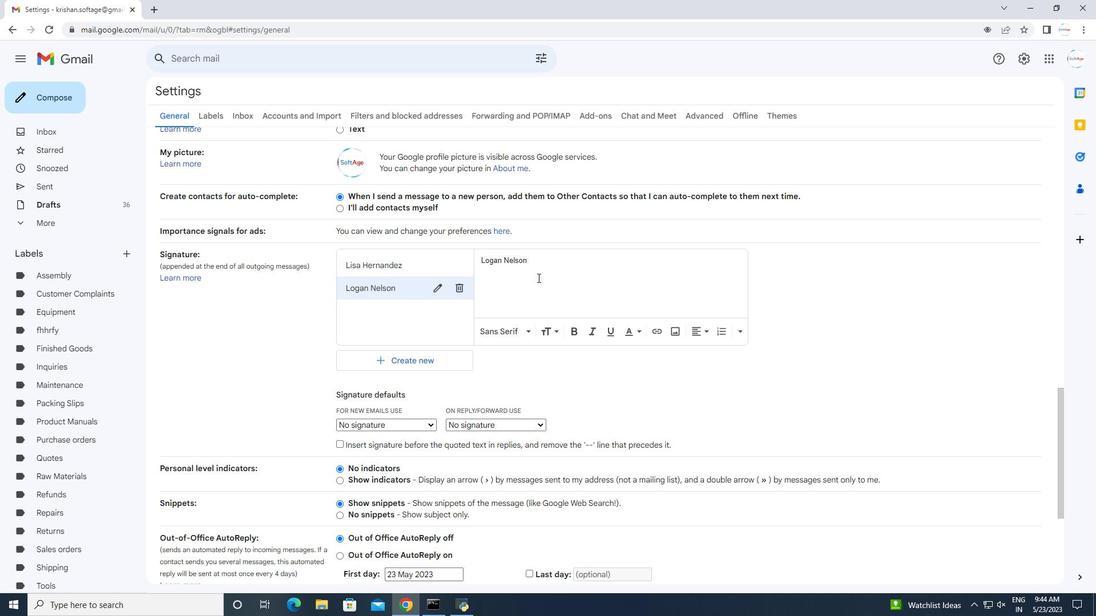 
Action: Mouse scrolled (541, 329) with delta (0, 0)
Screenshot: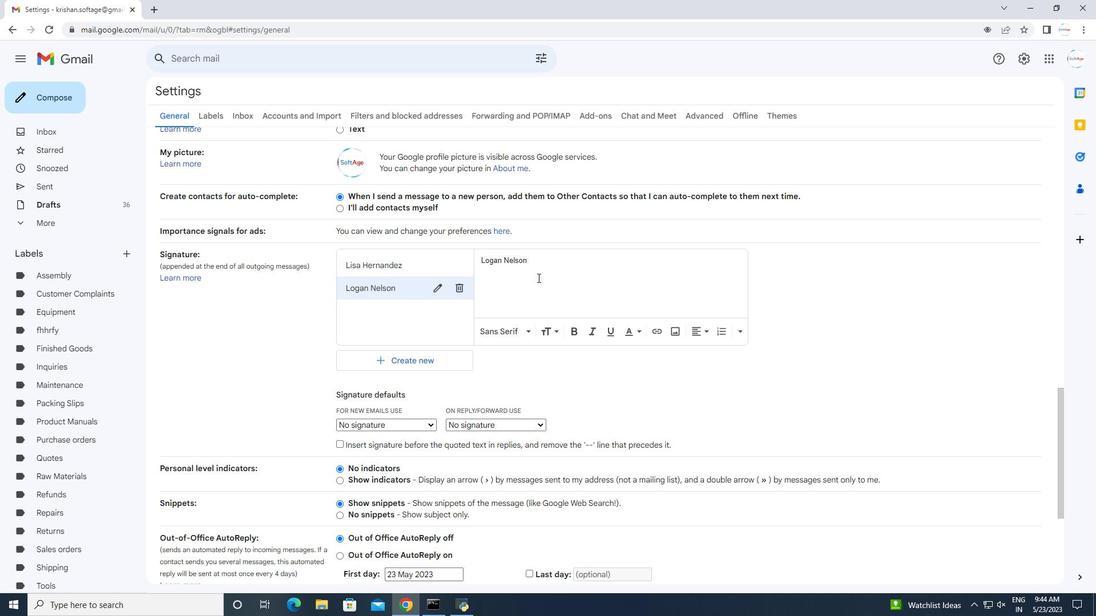 
Action: Mouse moved to (541, 343)
Screenshot: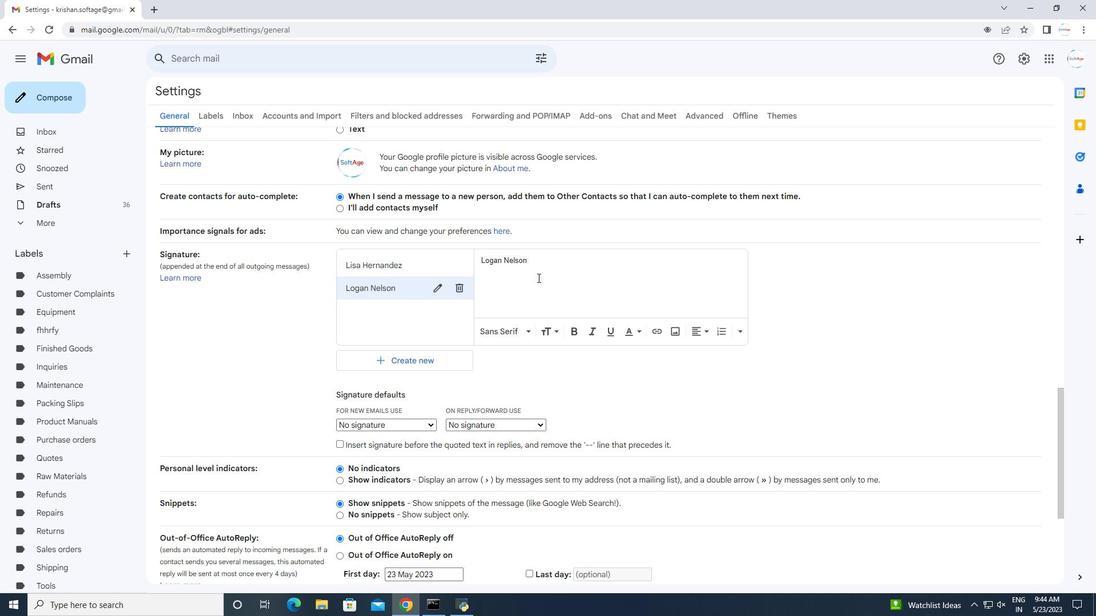 
Action: Mouse scrolled (541, 336) with delta (0, 0)
Screenshot: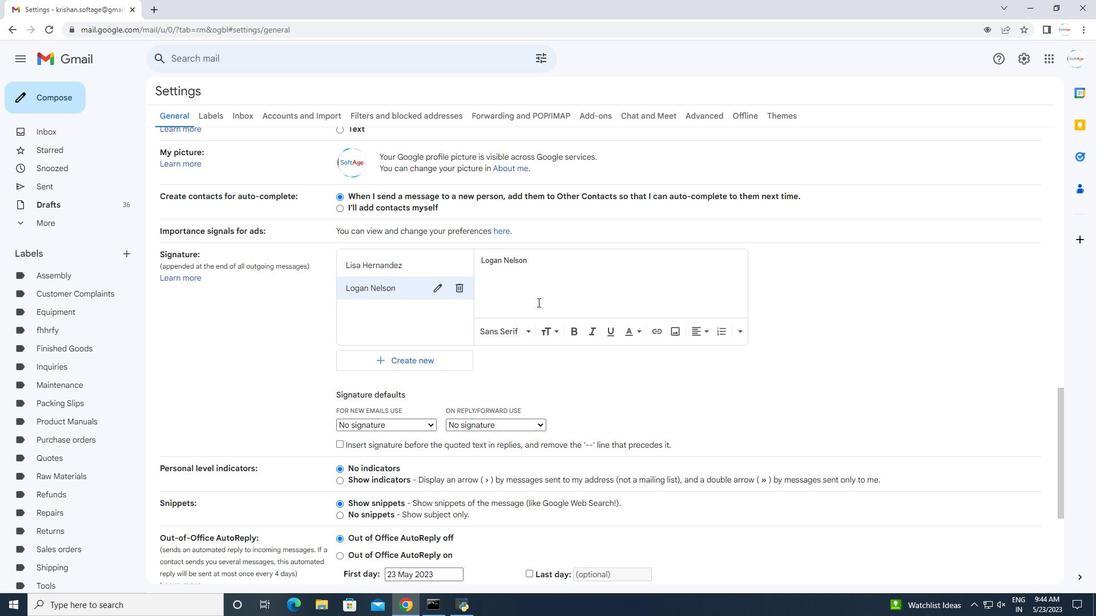 
Action: Mouse moved to (543, 349)
Screenshot: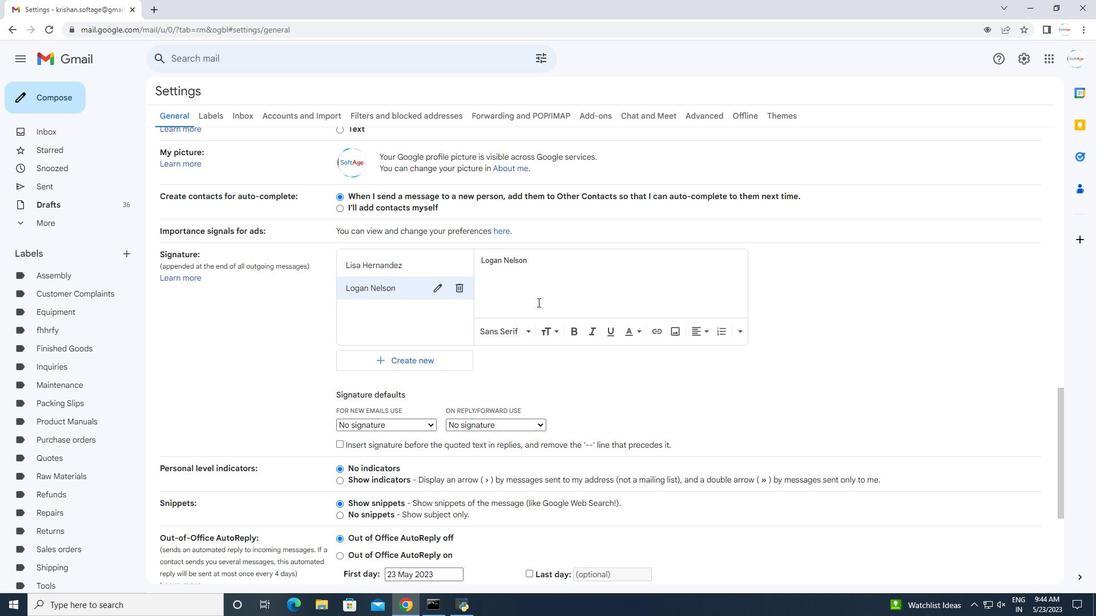 
Action: Mouse scrolled (541, 342) with delta (0, 0)
Screenshot: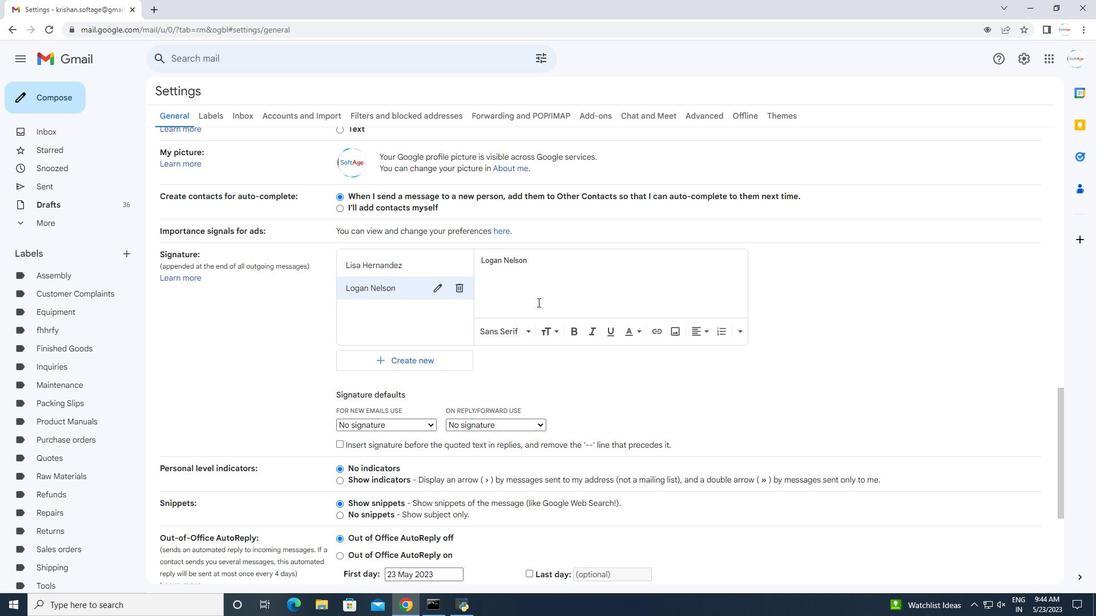 
Action: Mouse moved to (546, 366)
Screenshot: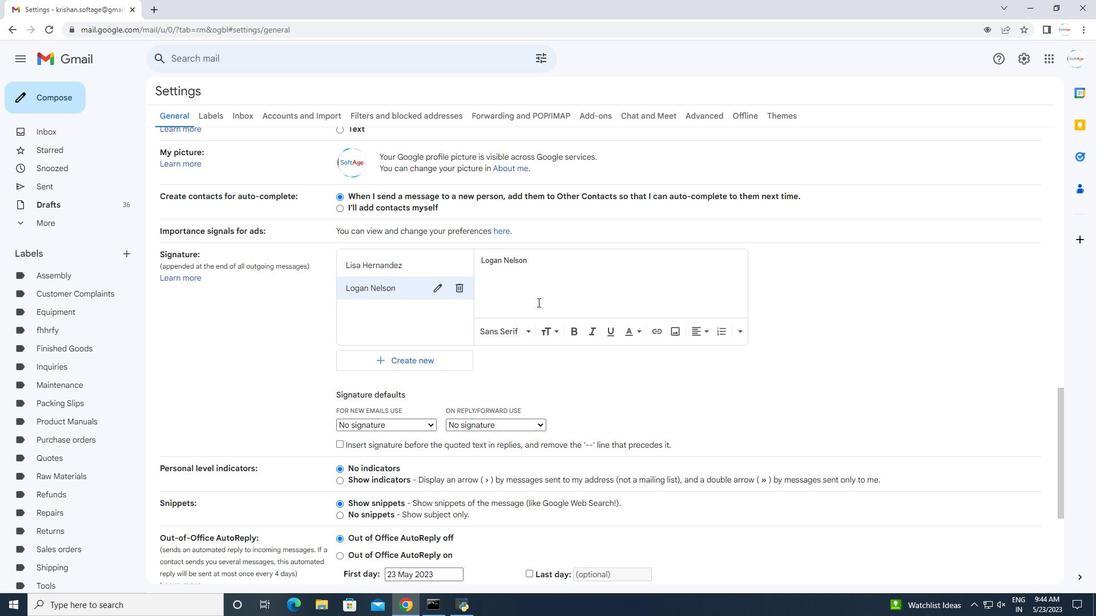 
Action: Mouse scrolled (544, 355) with delta (0, 0)
Screenshot: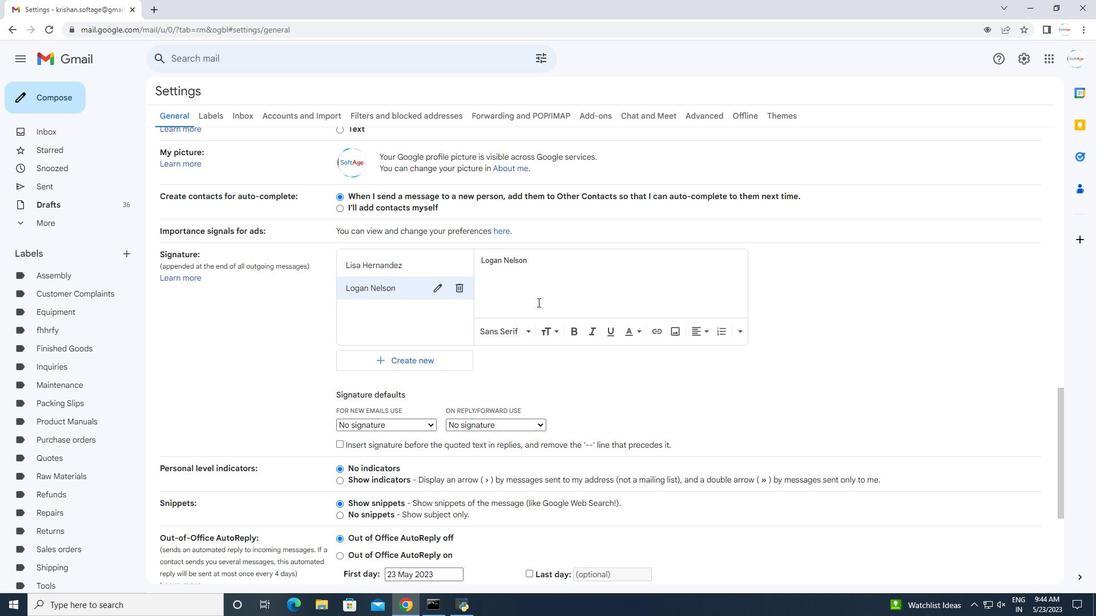 
Action: Mouse moved to (572, 525)
Screenshot: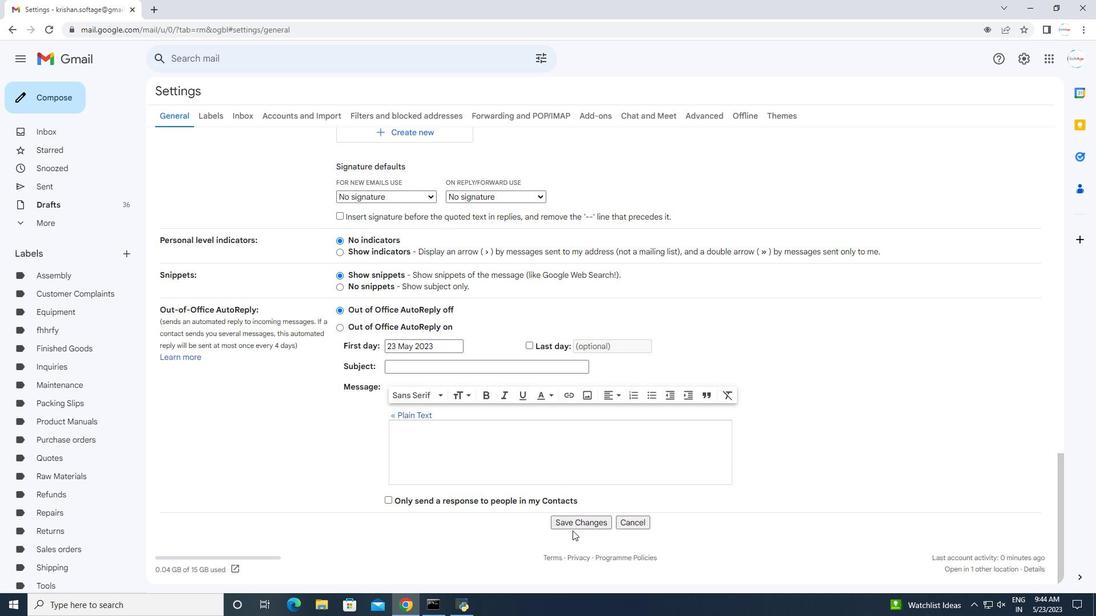 
Action: Mouse pressed left at (572, 525)
Screenshot: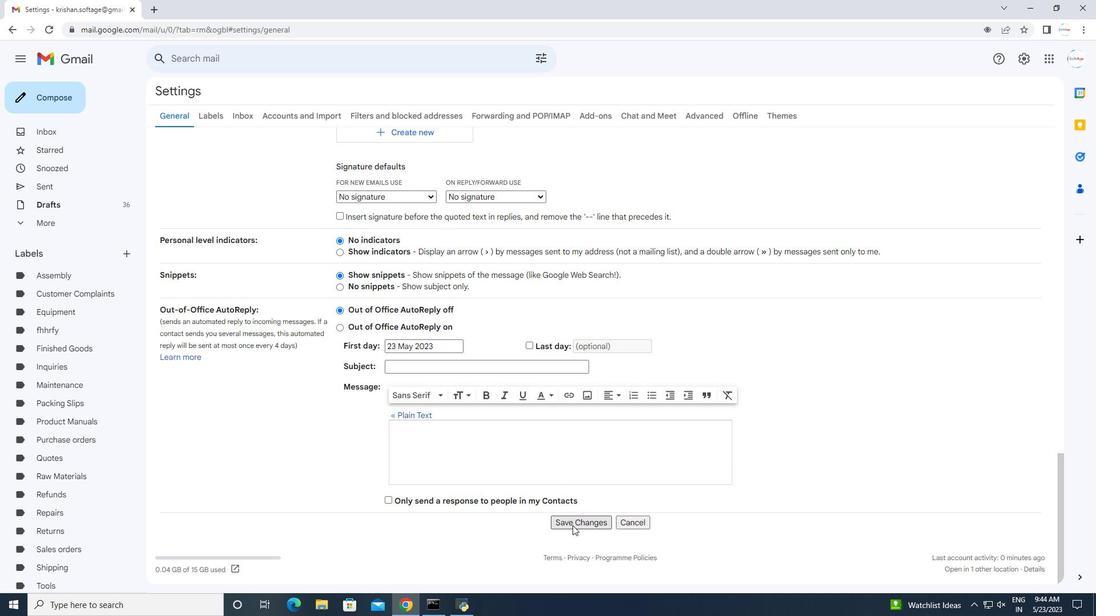 
Action: Mouse moved to (45, 101)
Screenshot: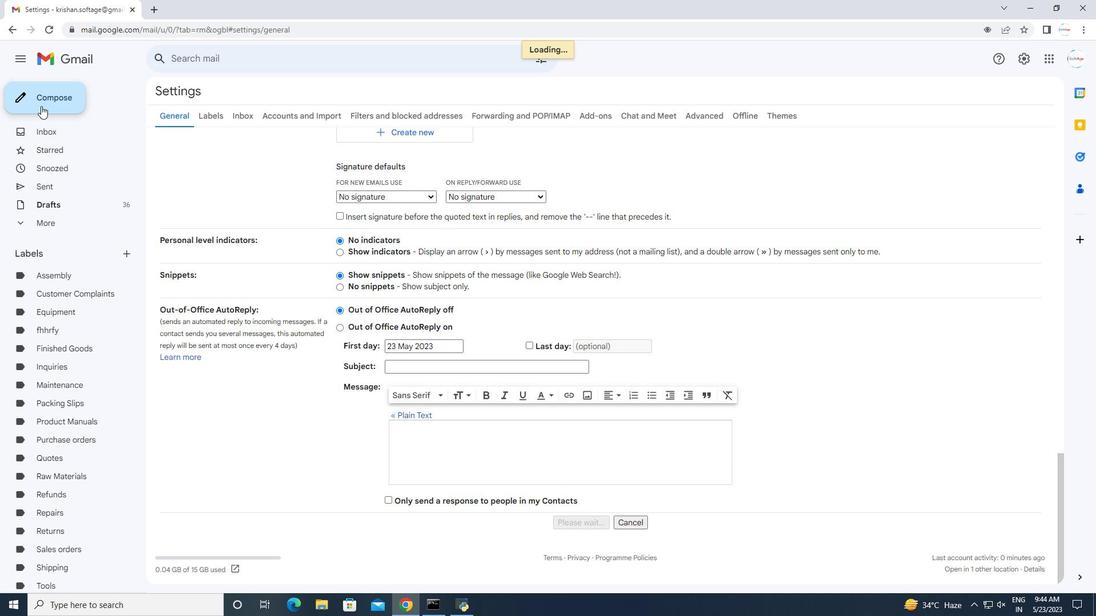 
Action: Mouse pressed left at (45, 101)
Screenshot: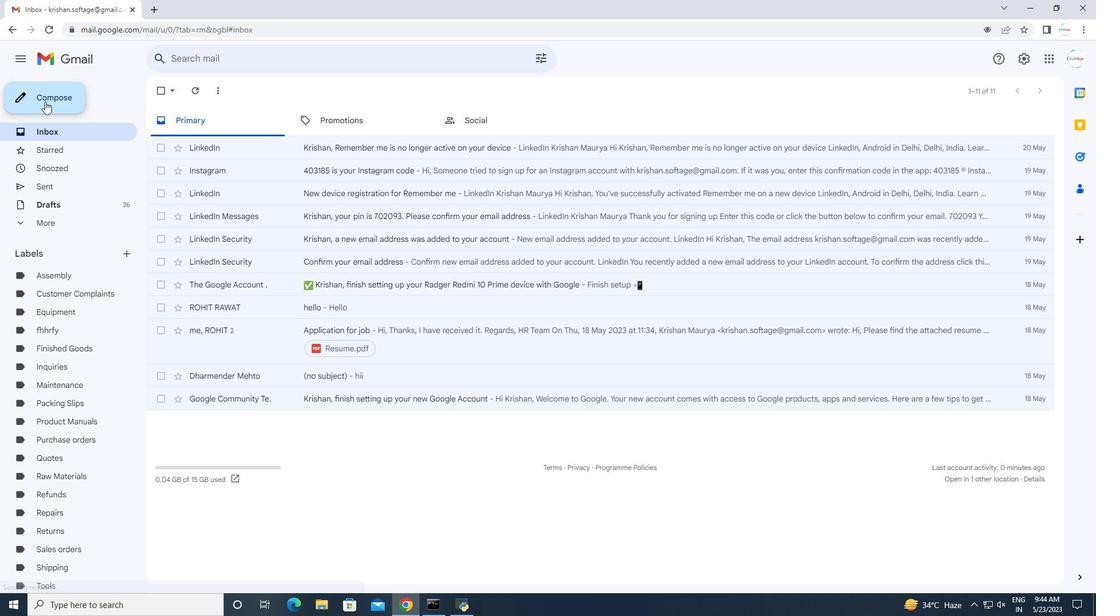 
Action: Mouse moved to (745, 273)
Screenshot: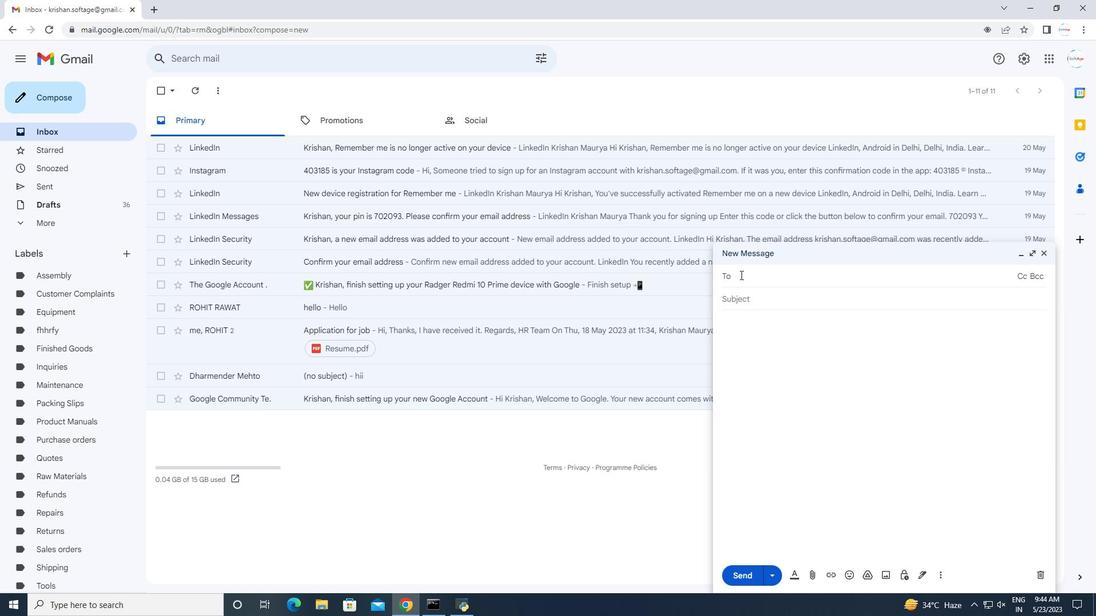 
Action: Mouse pressed left at (745, 273)
Screenshot: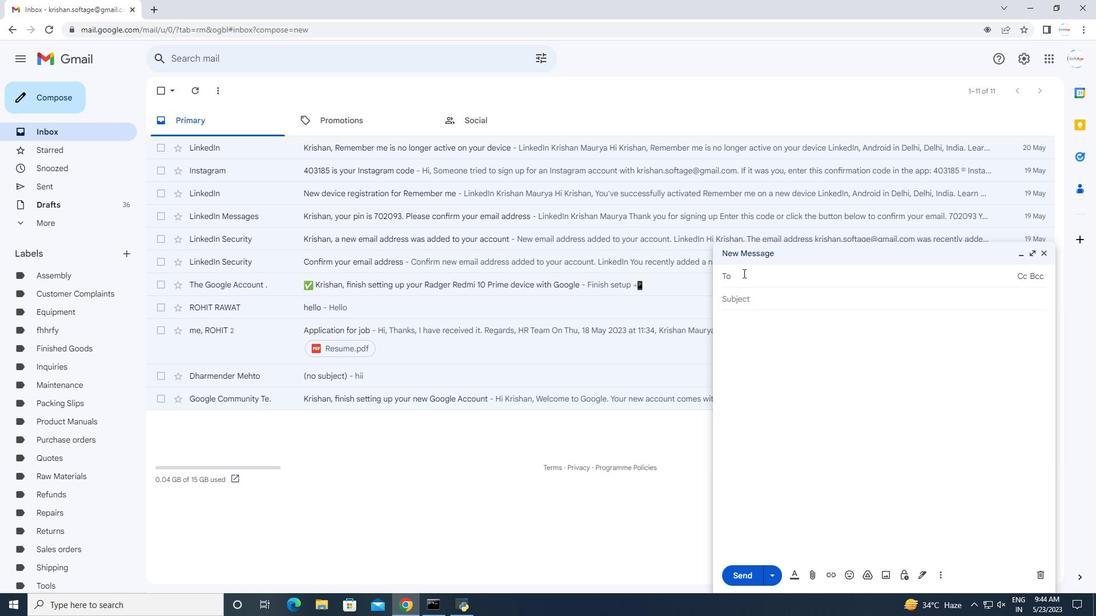 
Action: Mouse moved to (749, 273)
Screenshot: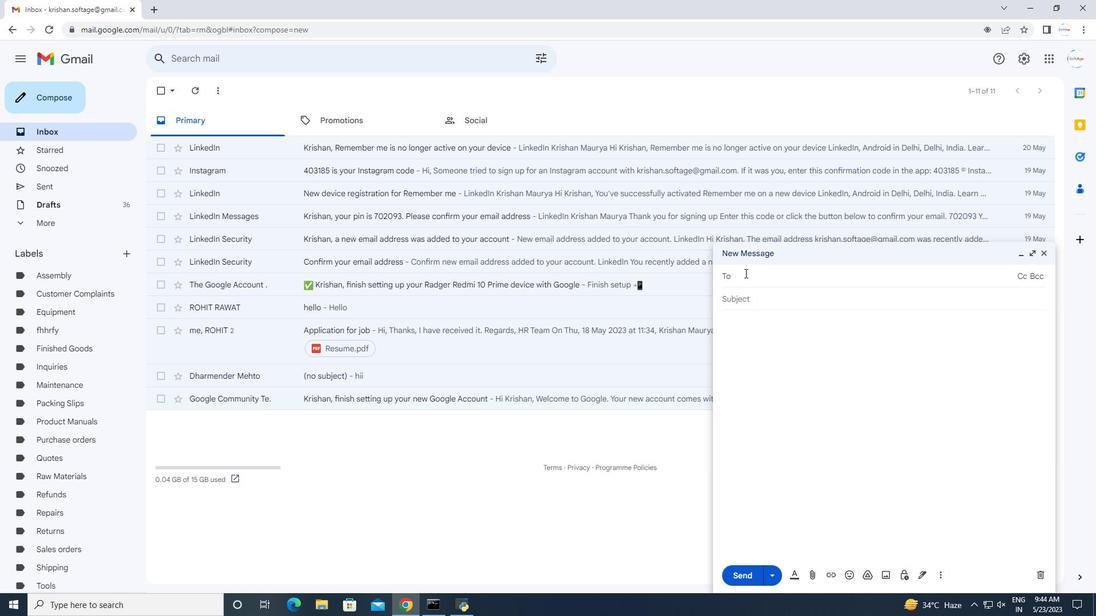 
Action: Key pressed softage.6<Key.shift>@softage.net<Key.tab><Key.tab><Key.tab><Key.shift>Have<Key.space>a<Key.space>
Screenshot: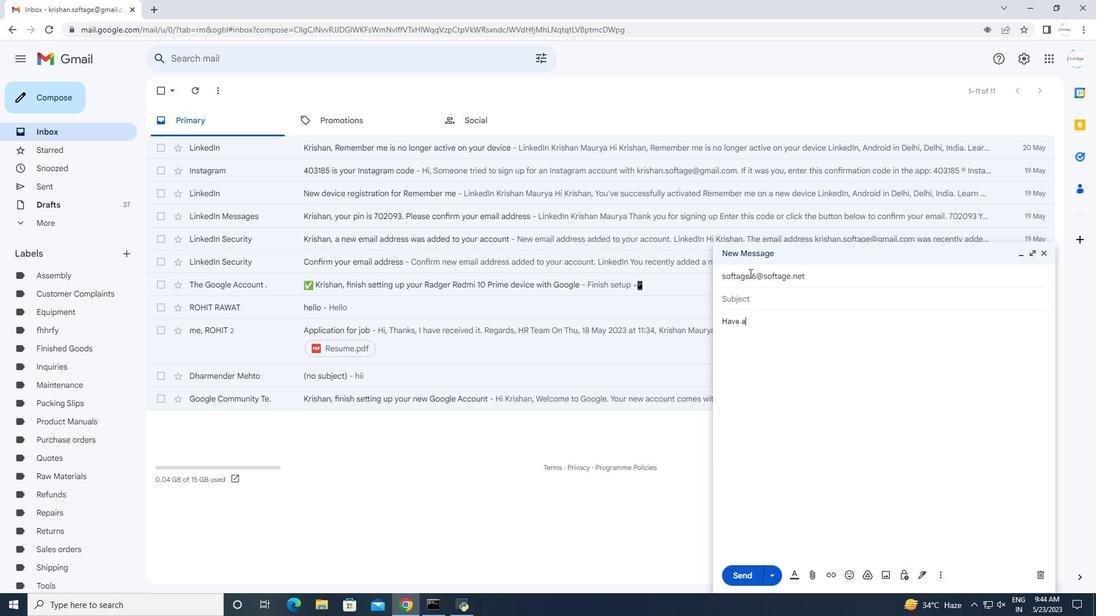 
Action: Mouse moved to (750, 328)
Screenshot: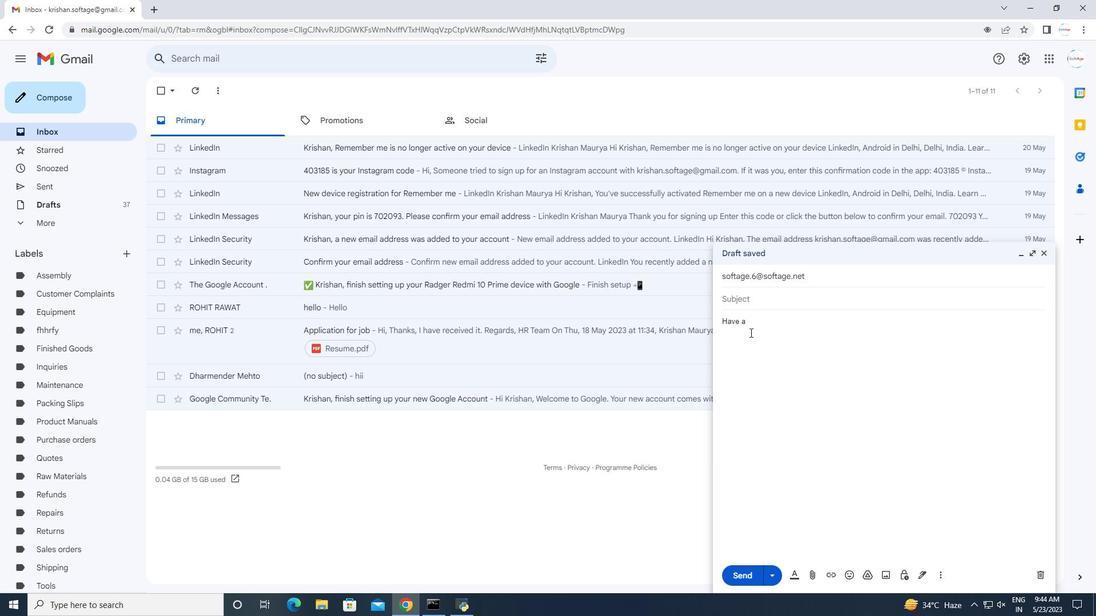
Action: Mouse pressed left at (750, 328)
Screenshot: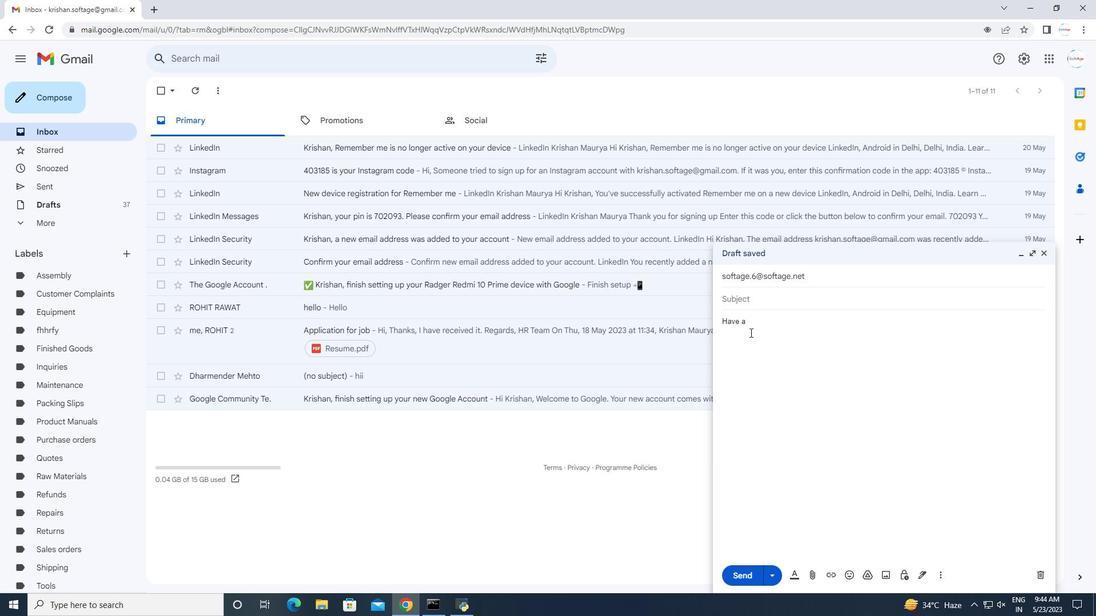 
Action: Key pressed great<Key.space><Key.shift>National<Key.space><Key.shift>Family<Key.space><Key.shift>Caregivers<Key.space><Key.shift>Month.
Screenshot: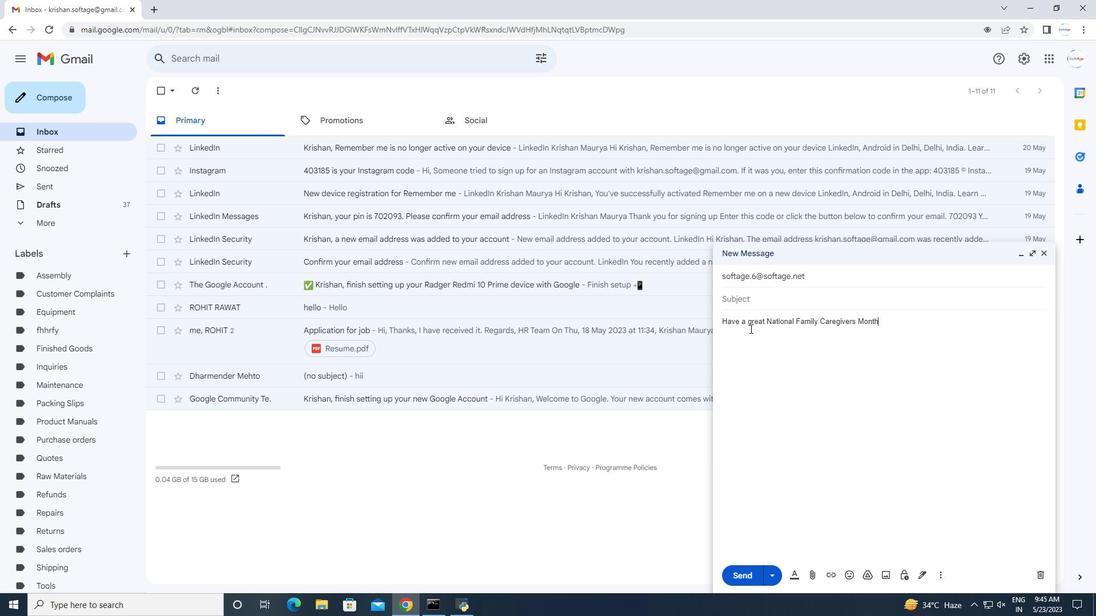 
Action: Mouse moved to (922, 577)
Screenshot: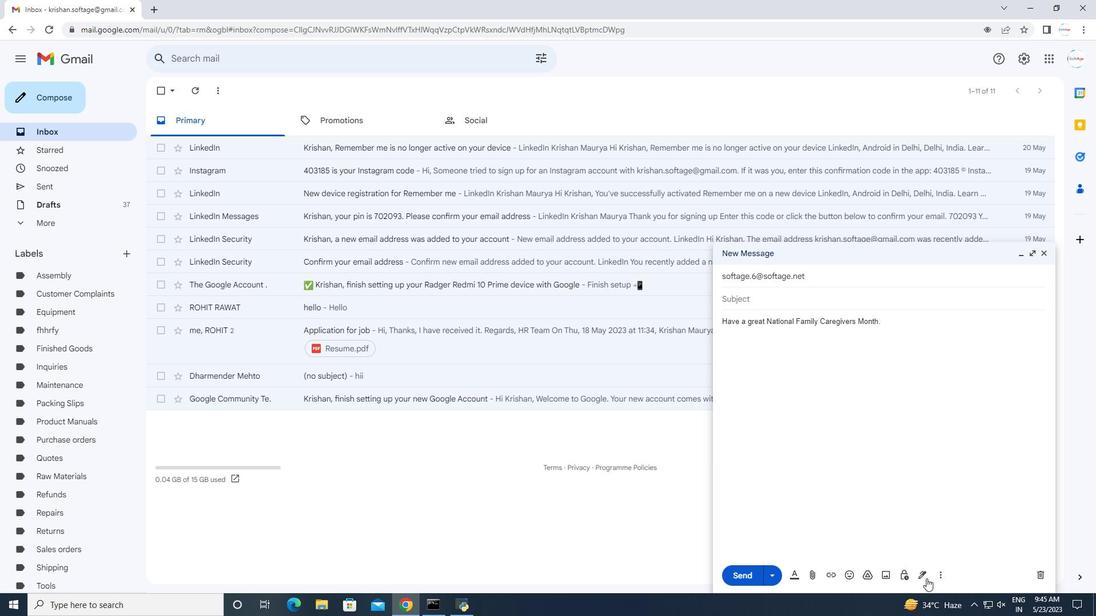 
Action: Mouse pressed left at (922, 577)
Screenshot: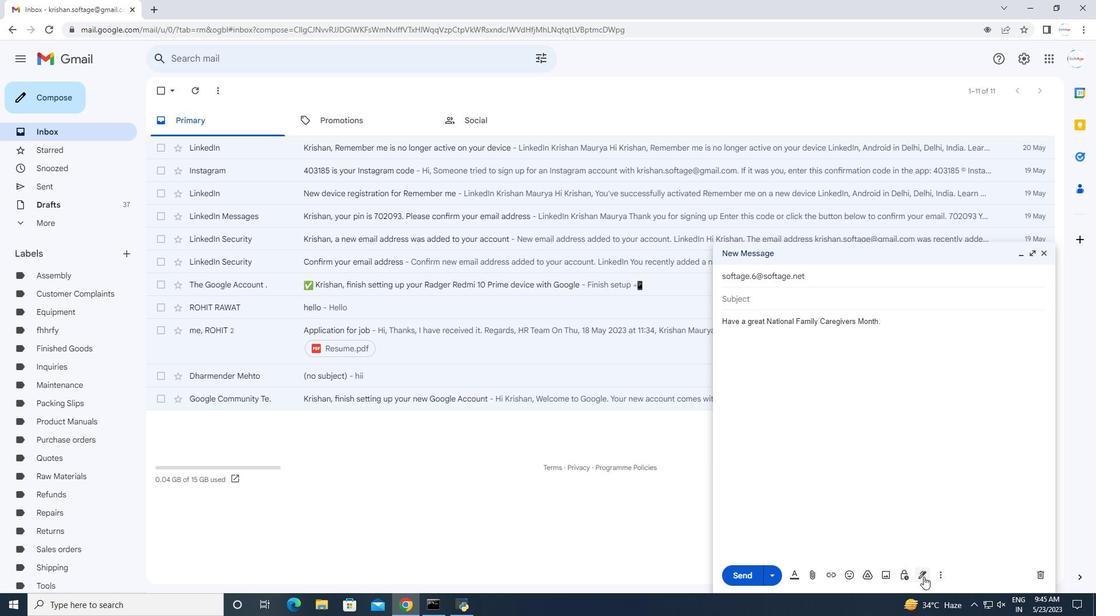 
Action: Mouse moved to (969, 555)
Screenshot: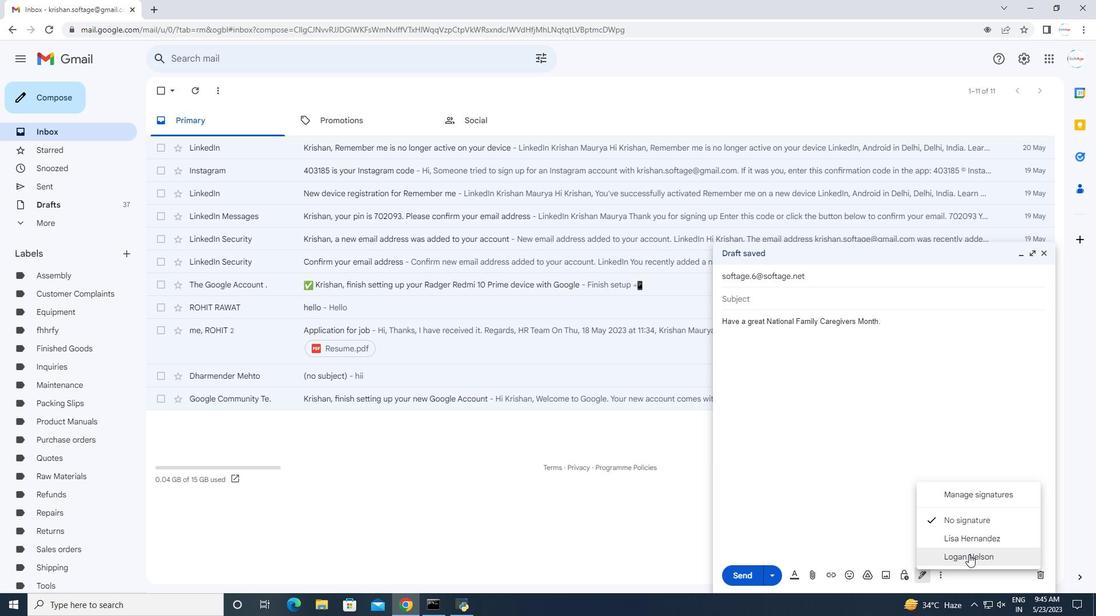 
Action: Mouse pressed left at (969, 555)
Screenshot: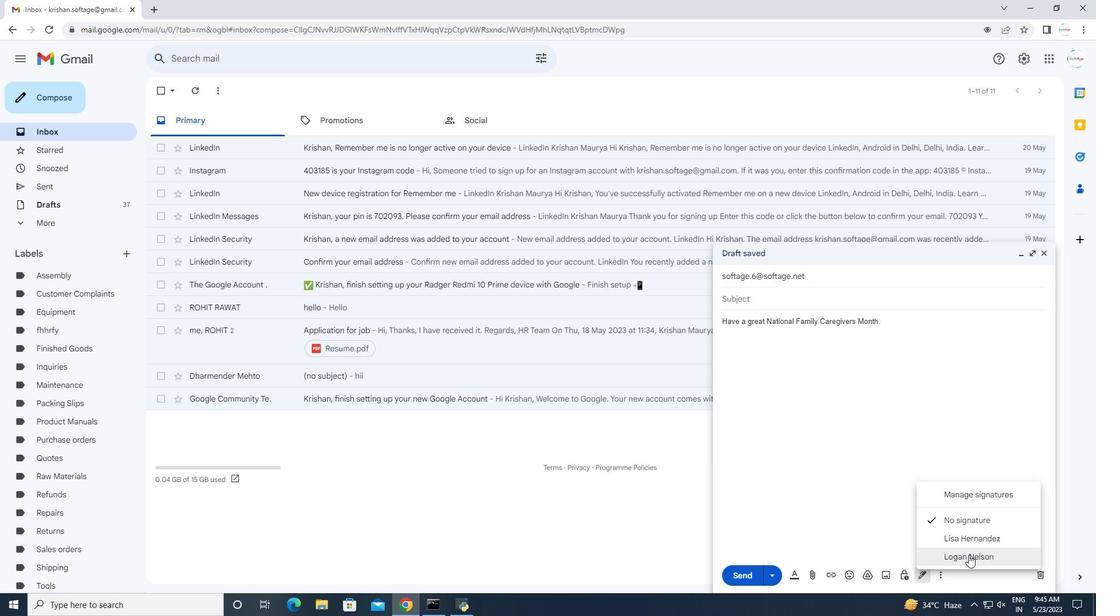 
Action: Mouse moved to (940, 577)
Screenshot: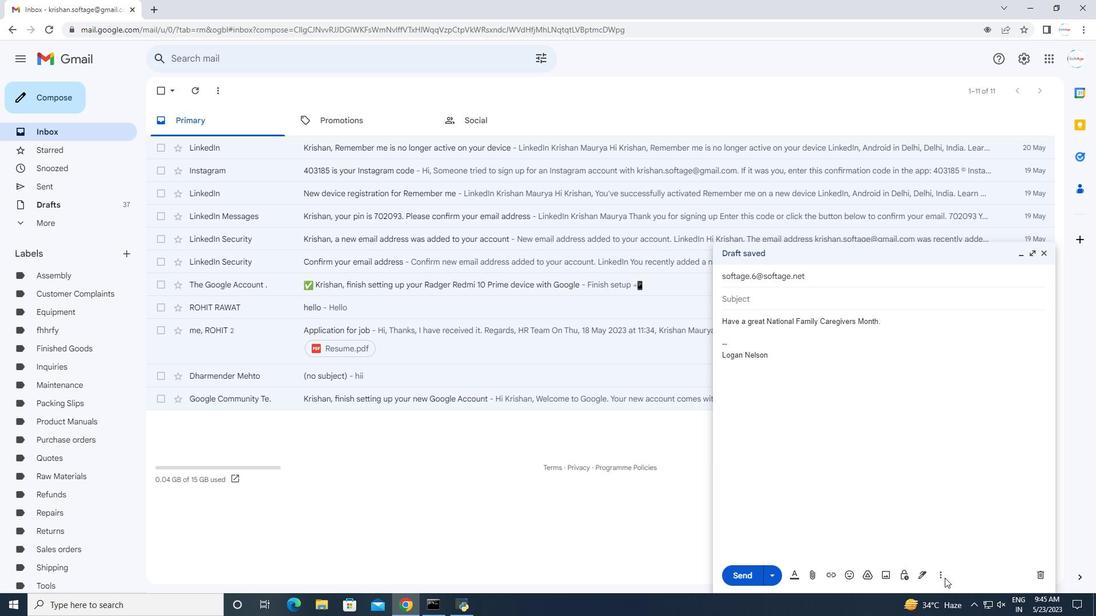 
Action: Mouse pressed left at (940, 577)
Screenshot: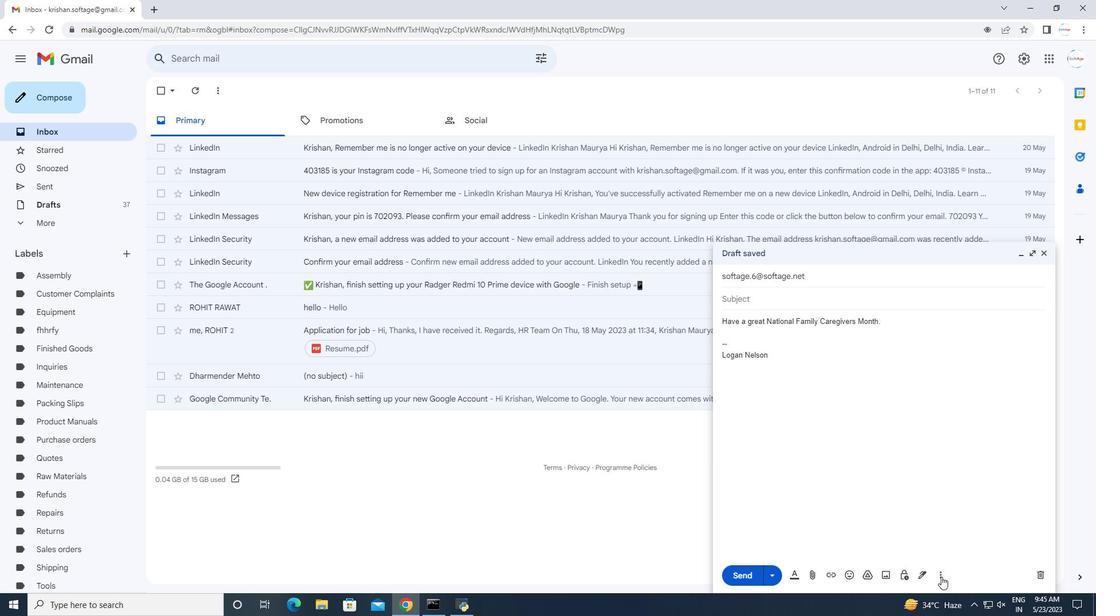 
Action: Mouse pressed right at (940, 577)
Screenshot: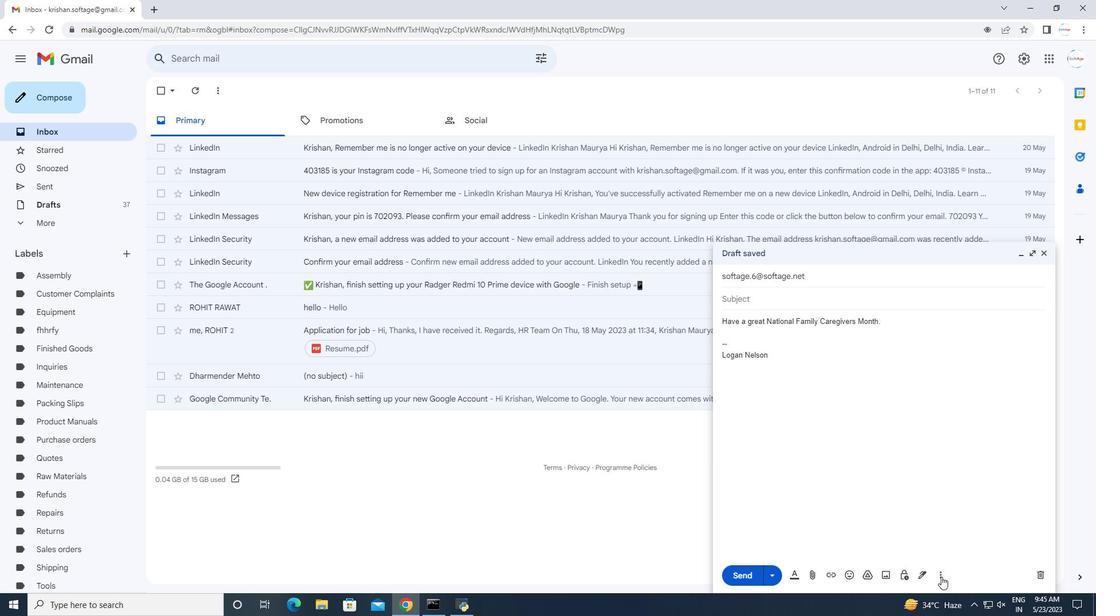 
Action: Mouse moved to (885, 497)
Screenshot: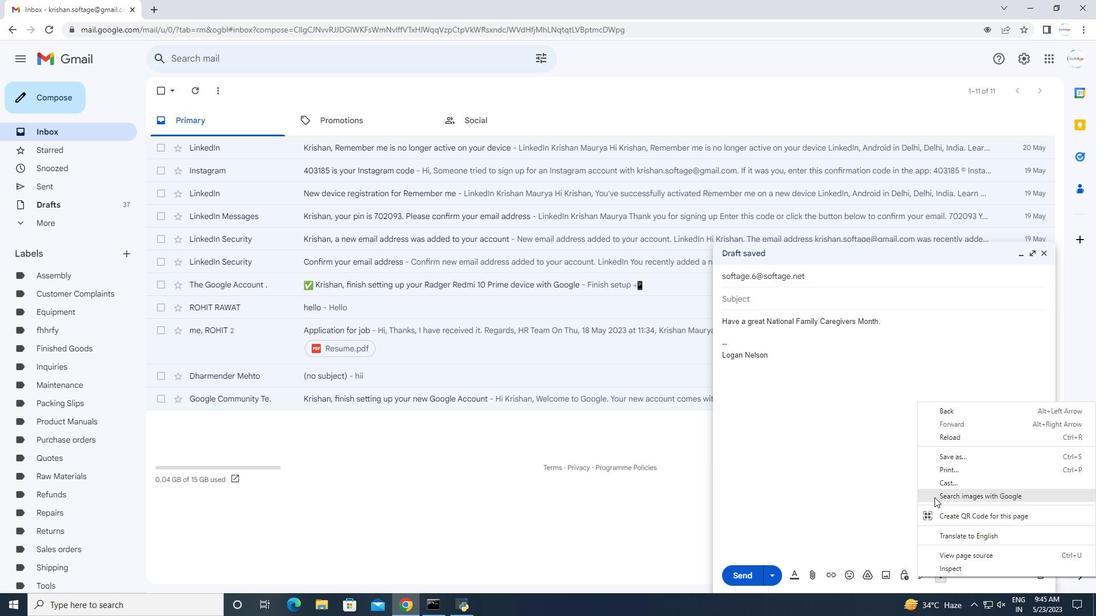 
Action: Mouse pressed left at (885, 497)
Screenshot: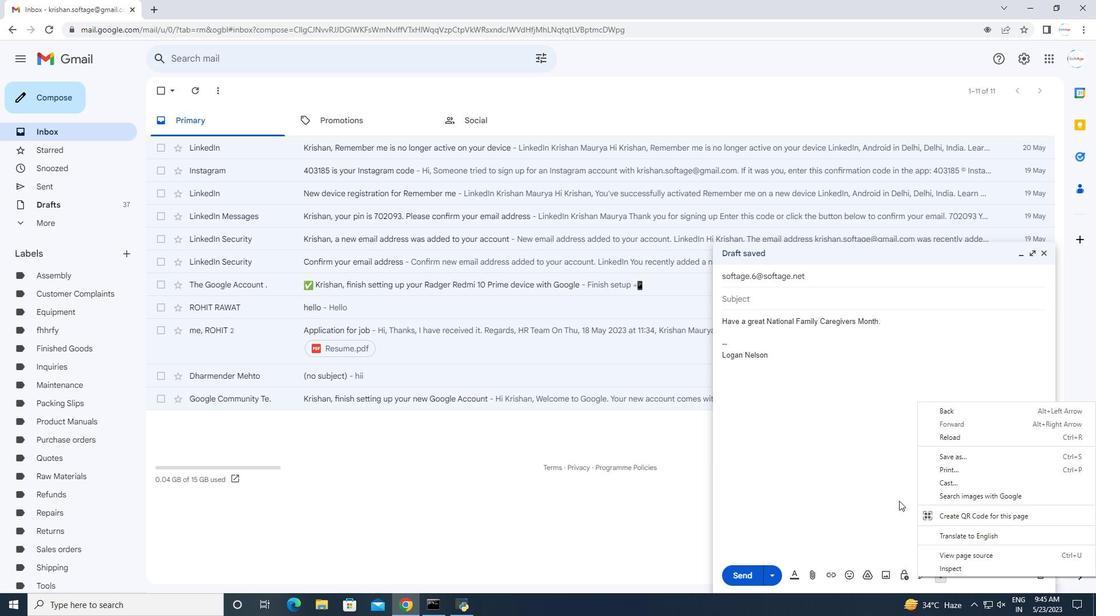 
Action: Mouse moved to (940, 577)
Screenshot: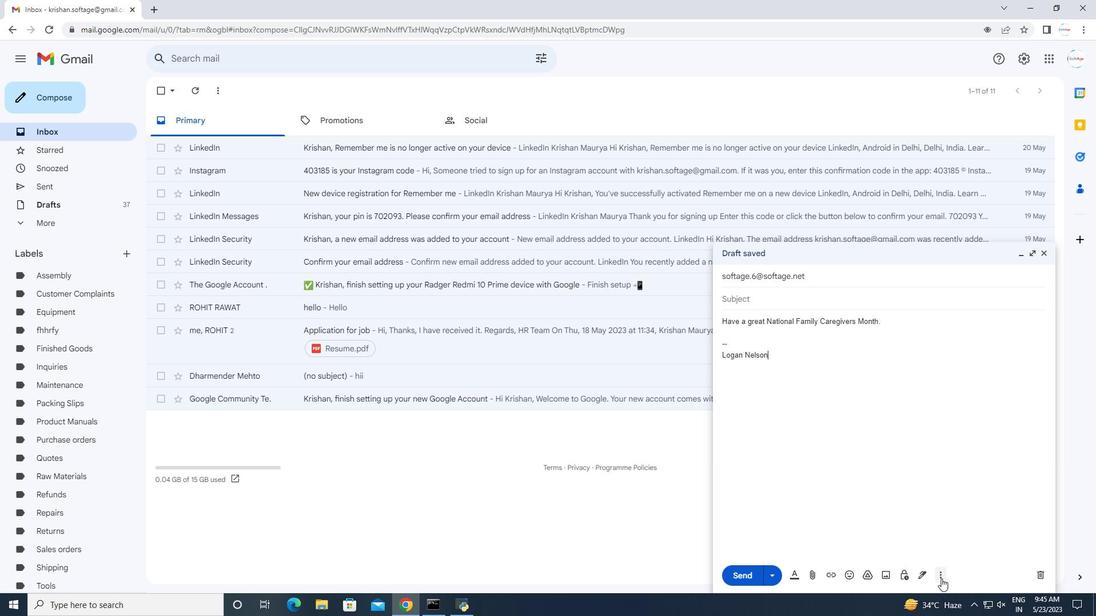 
Action: Mouse pressed left at (940, 577)
Screenshot: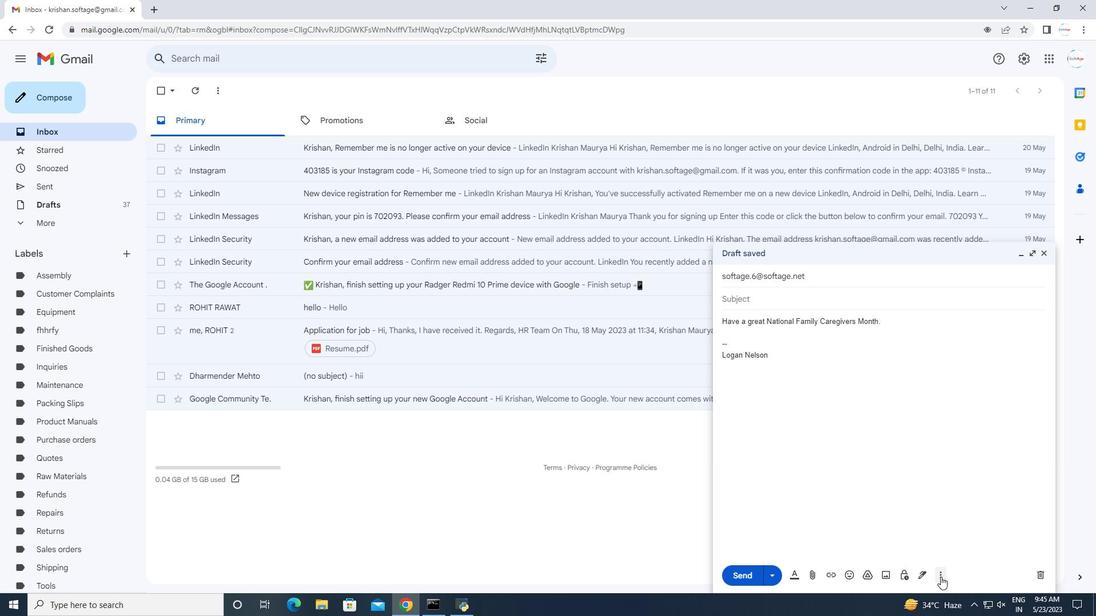 
Action: Mouse moved to (973, 474)
Screenshot: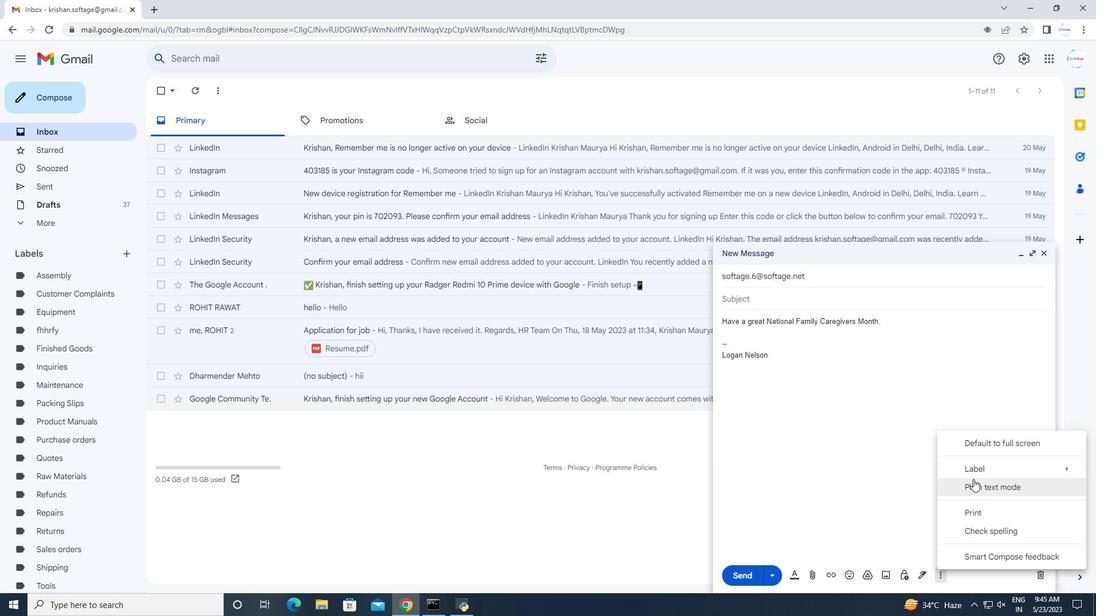 
Action: Mouse pressed left at (973, 474)
Screenshot: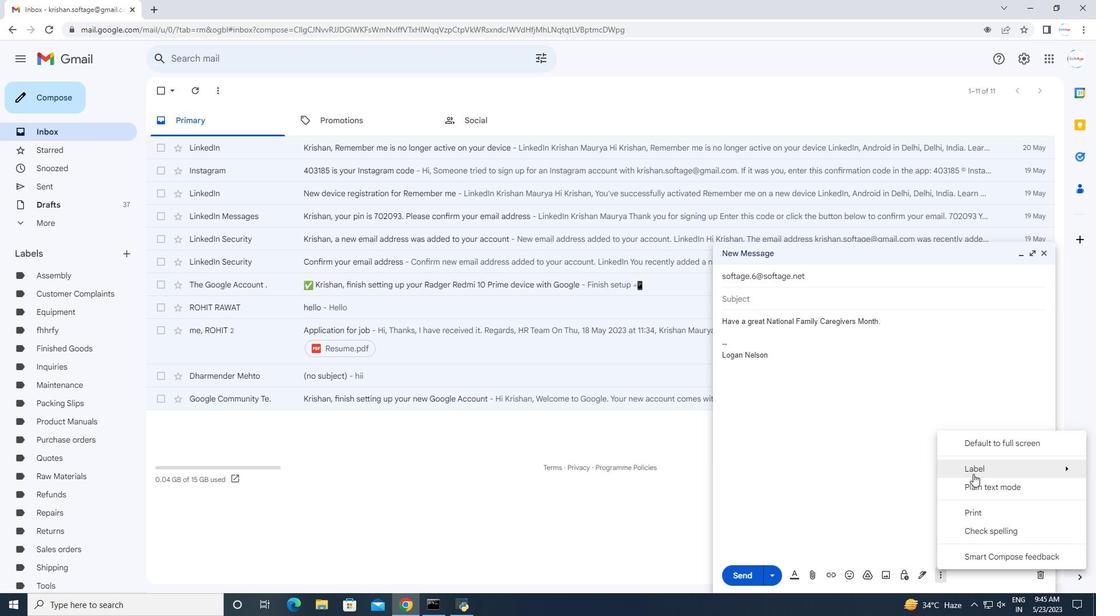 
Action: Mouse pressed left at (973, 474)
Screenshot: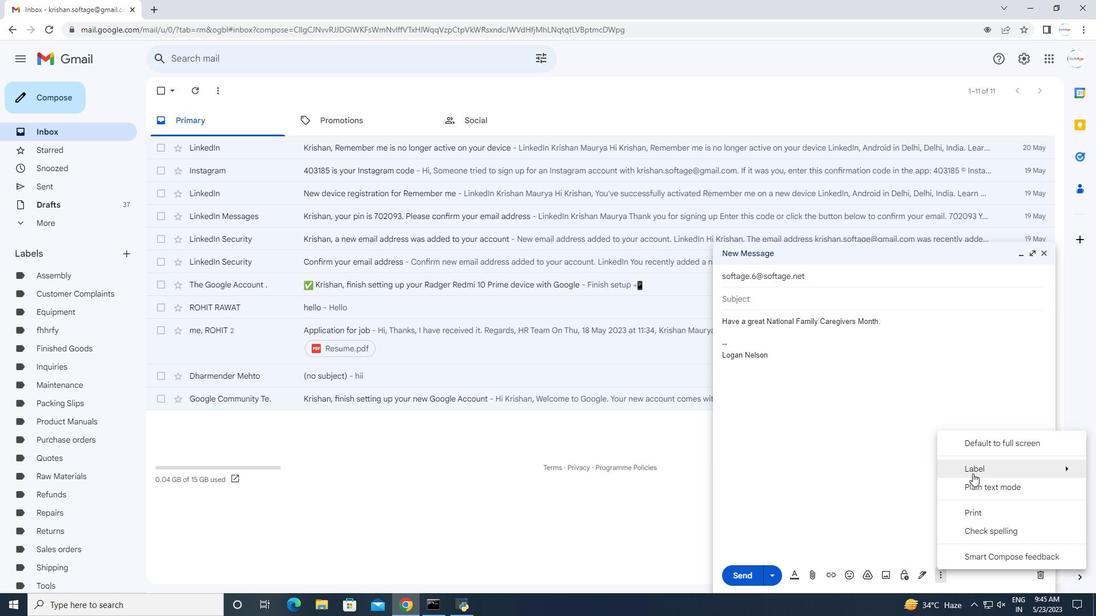 
Action: Mouse moved to (872, 440)
Screenshot: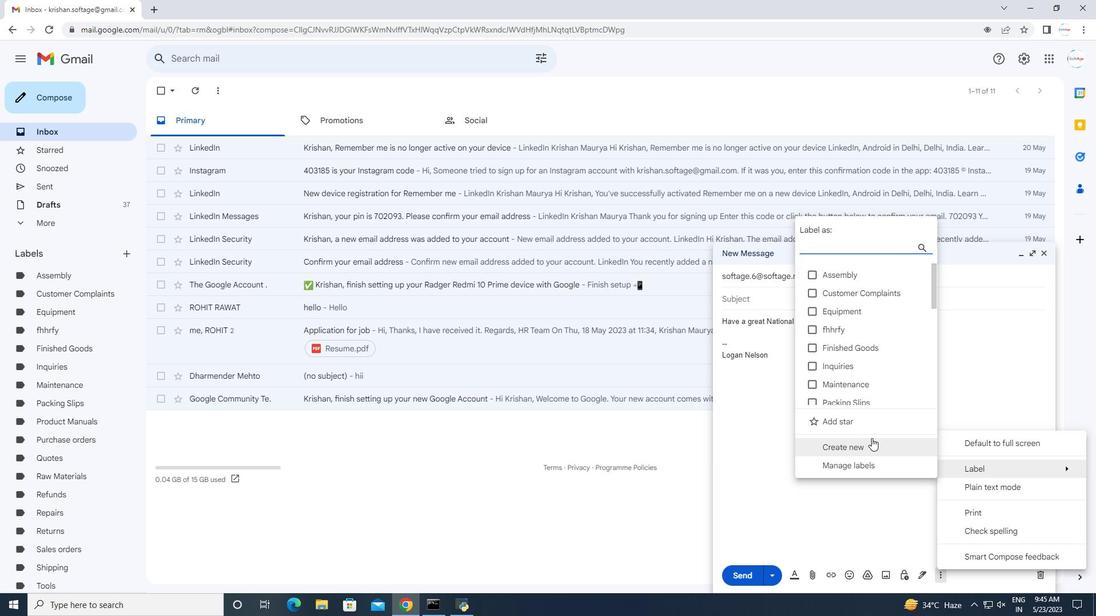 
Action: Mouse pressed left at (872, 440)
Screenshot: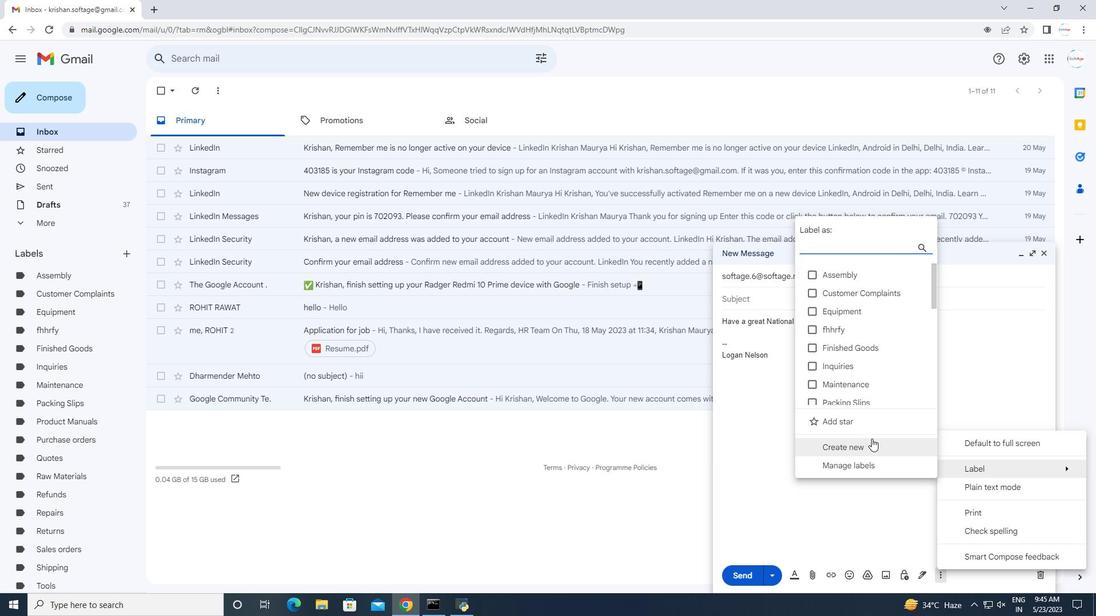 
Action: Mouse moved to (569, 305)
Screenshot: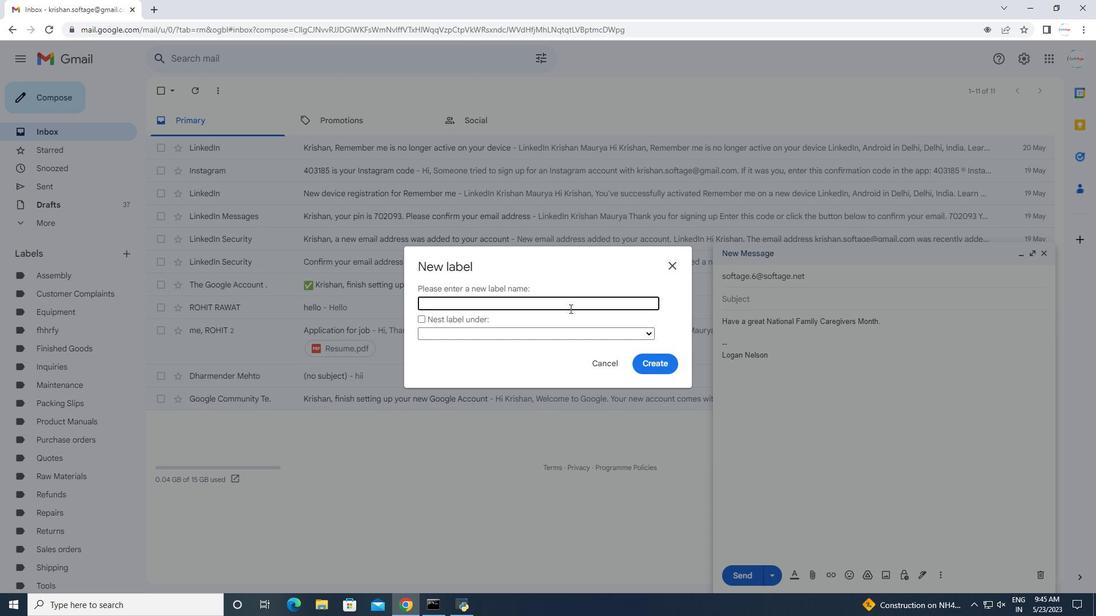 
Action: Mouse pressed left at (569, 305)
Screenshot: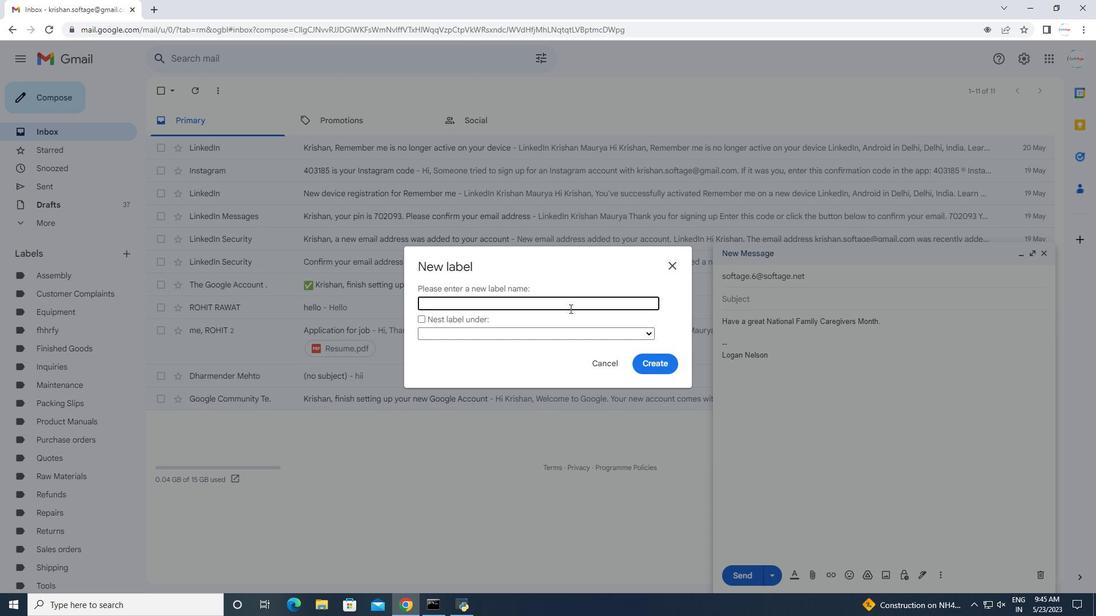 
Action: Key pressed <Key.shift>Employee<Key.space><Key.shift>Handboob<Key.backspace>ks
Screenshot: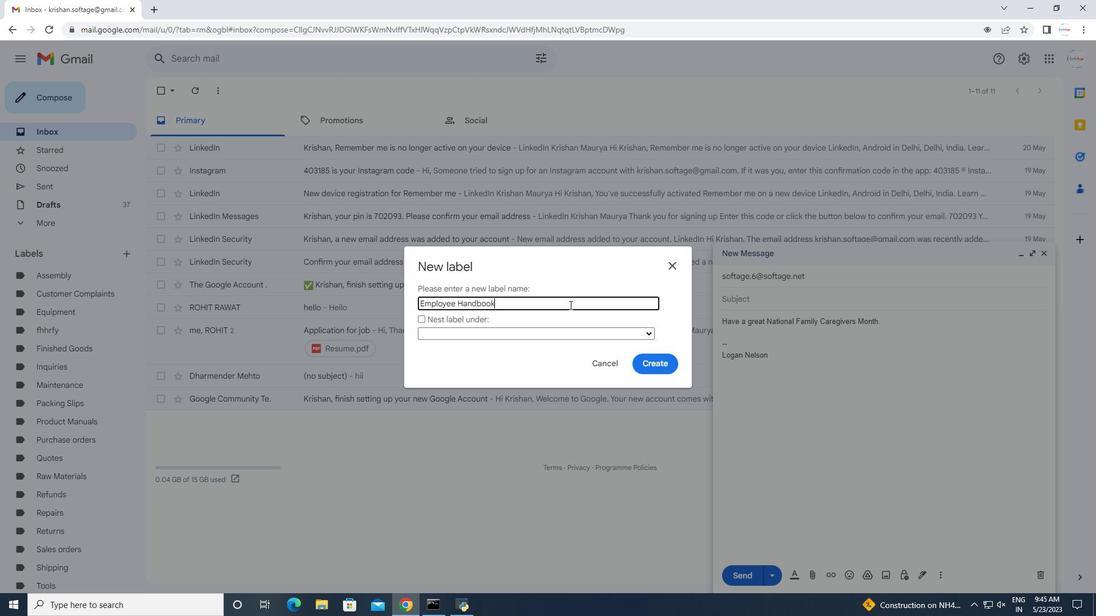 
Action: Mouse moved to (657, 365)
Screenshot: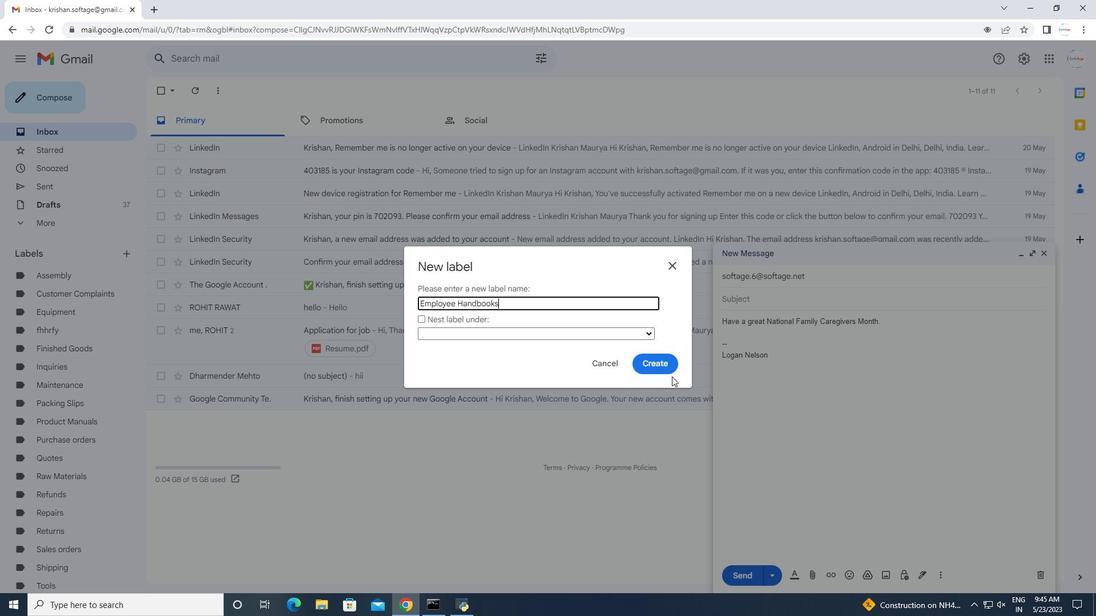 
Action: Mouse pressed left at (657, 365)
Screenshot: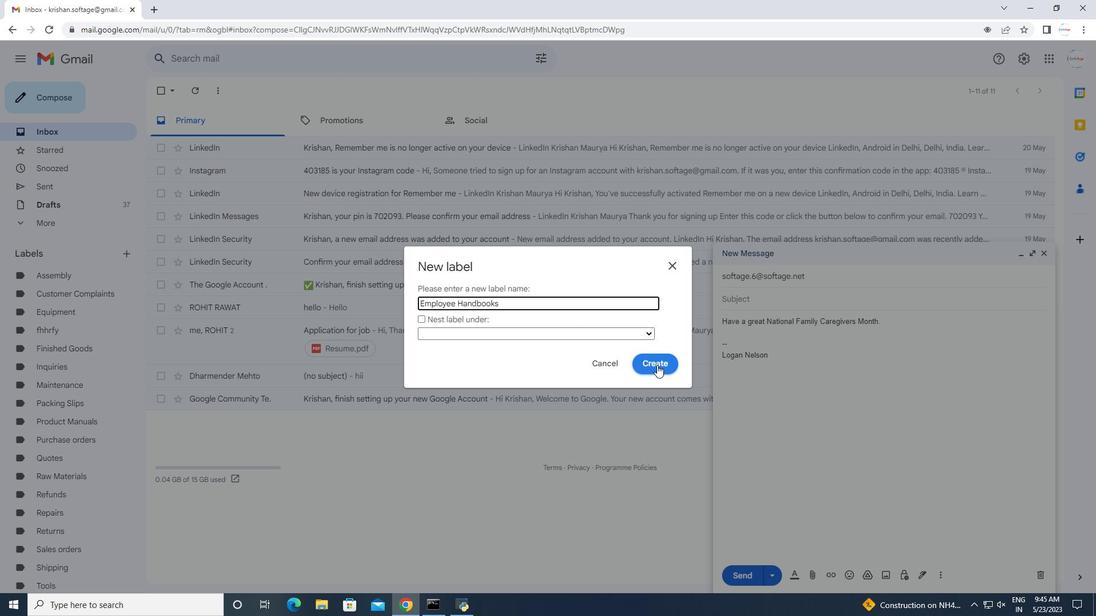 
Action: Mouse moved to (716, 301)
Screenshot: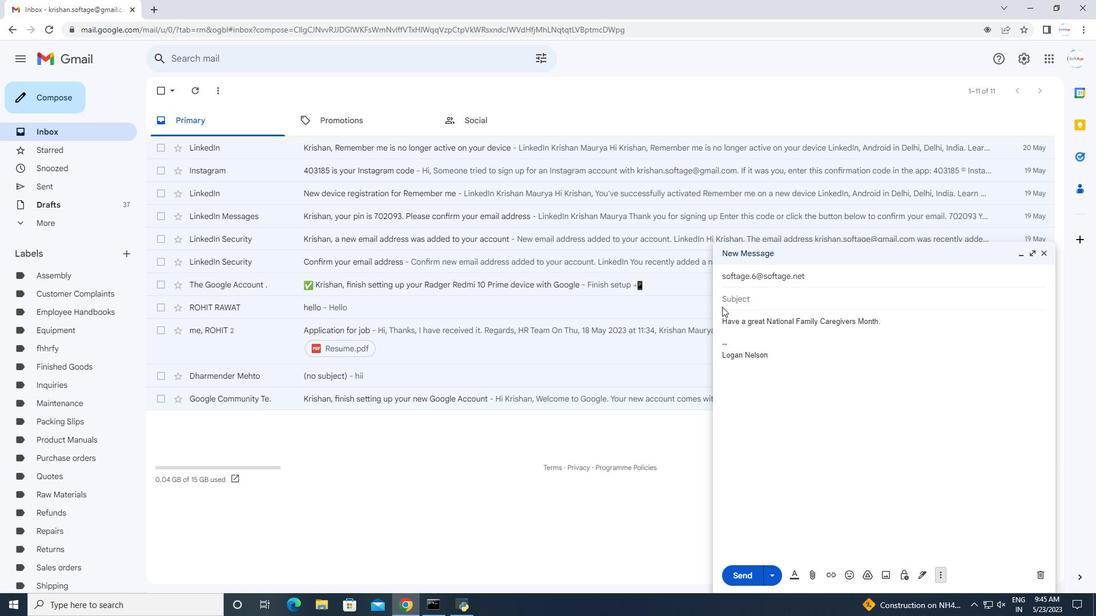 
